 Task: Upload documentation on the implemented version control system to the task for future reference.
Action: Mouse moved to (302, 316)
Screenshot: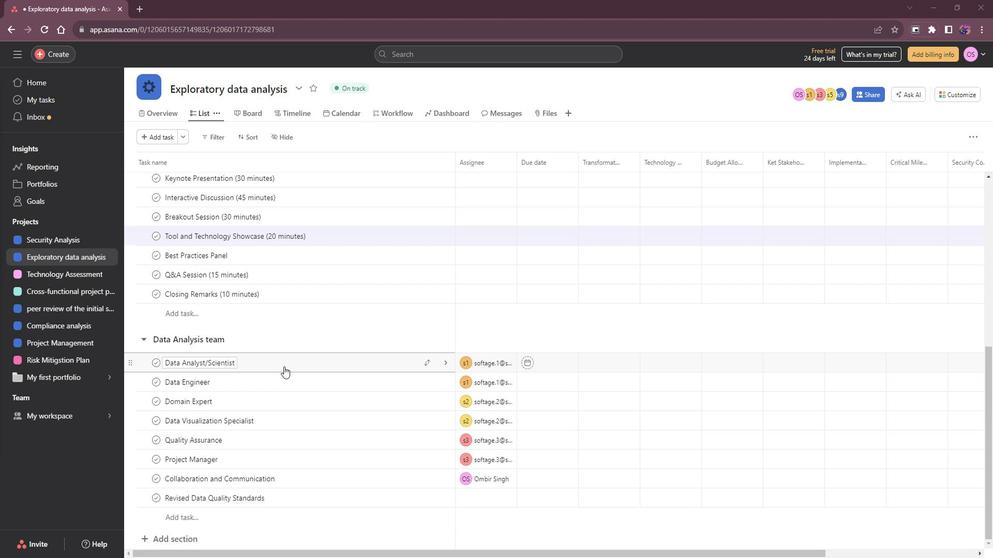 
Action: Mouse scrolled (302, 316) with delta (0, 0)
Screenshot: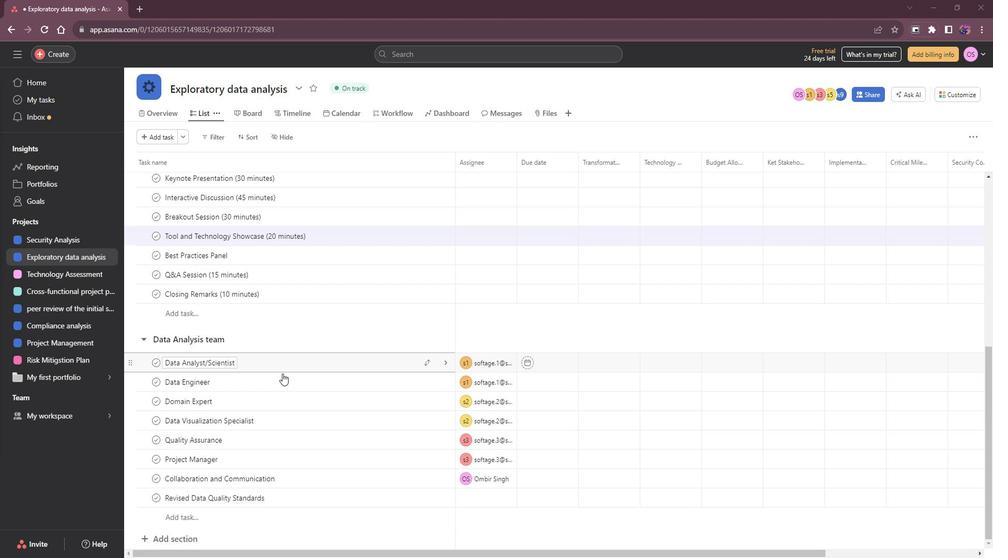 
Action: Mouse scrolled (302, 316) with delta (0, 0)
Screenshot: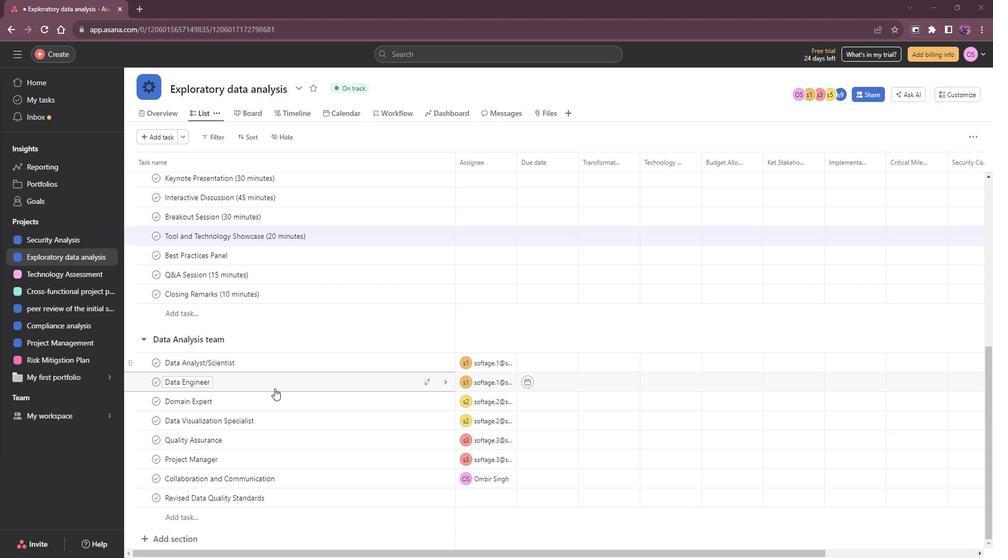 
Action: Mouse moved to (301, 318)
Screenshot: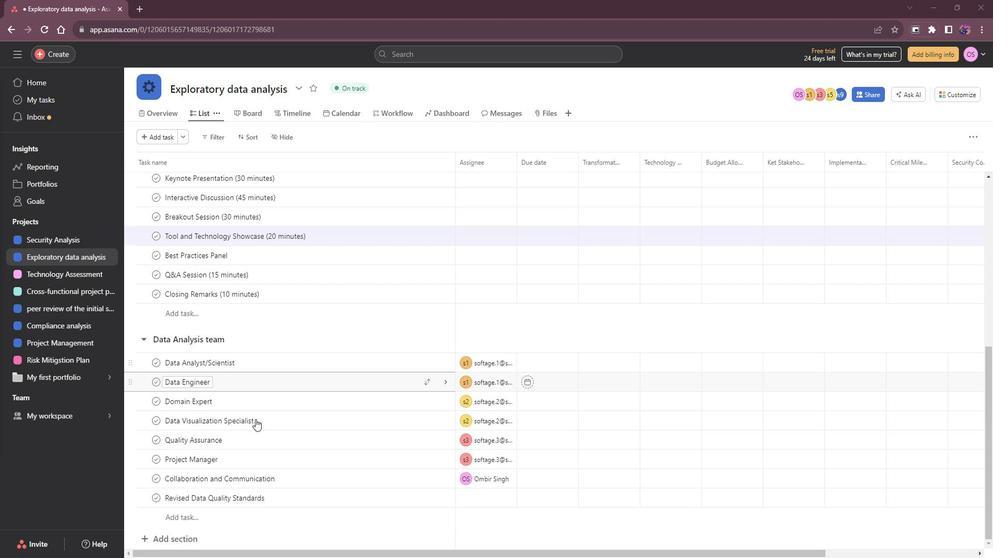 
Action: Mouse scrolled (301, 317) with delta (0, 0)
Screenshot: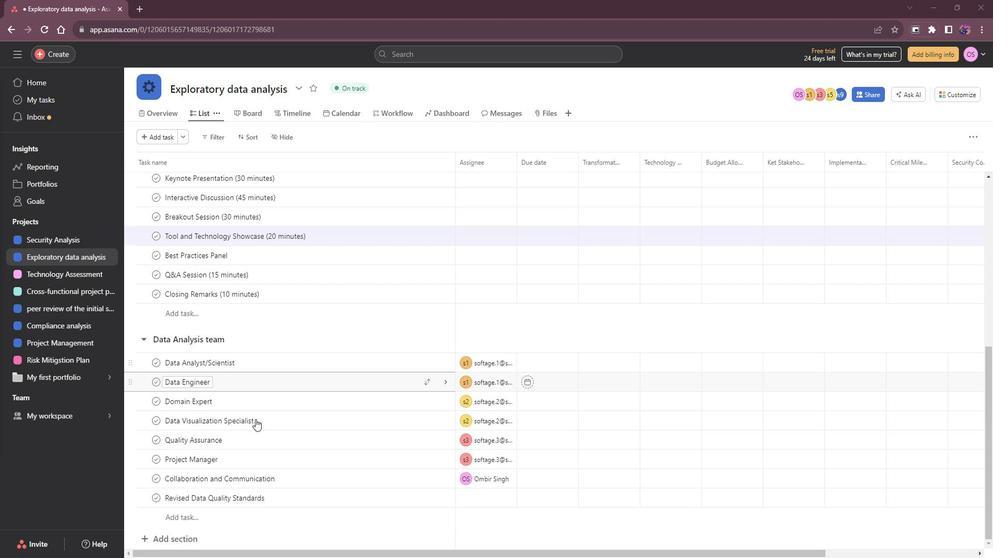 
Action: Mouse moved to (192, 520)
Screenshot: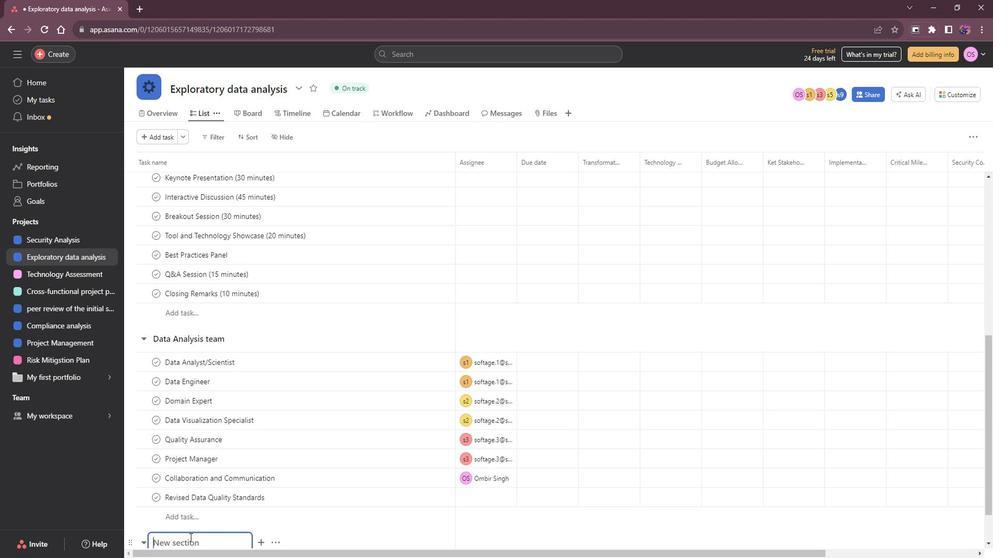 
Action: Mouse pressed left at (192, 520)
Screenshot: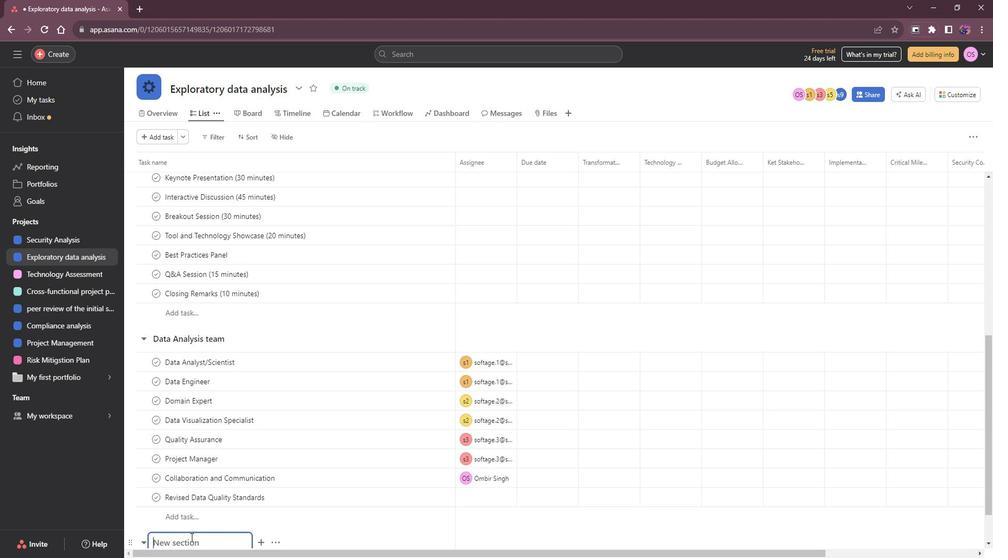 
Action: Mouse moved to (273, 490)
Screenshot: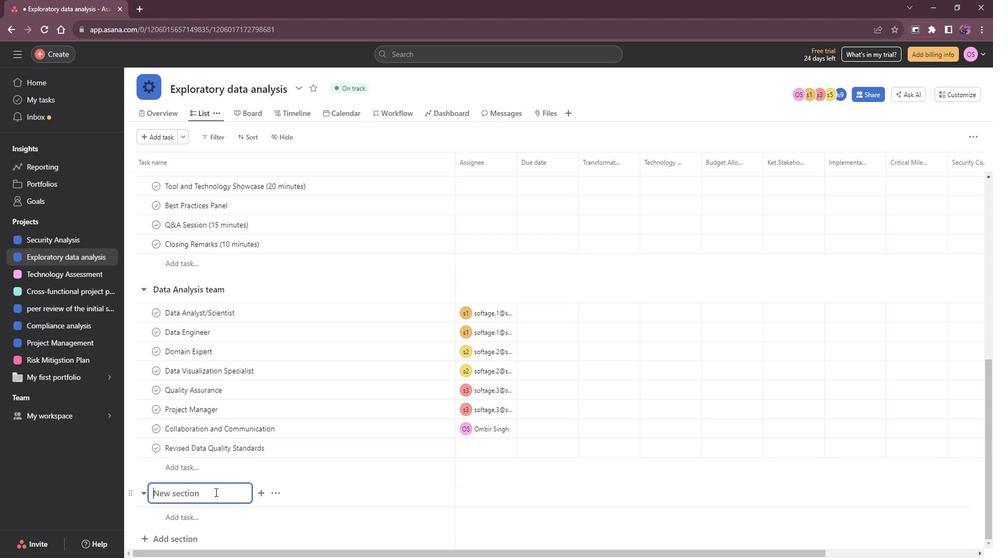 
Action: Mouse scrolled (273, 489) with delta (0, 0)
Screenshot: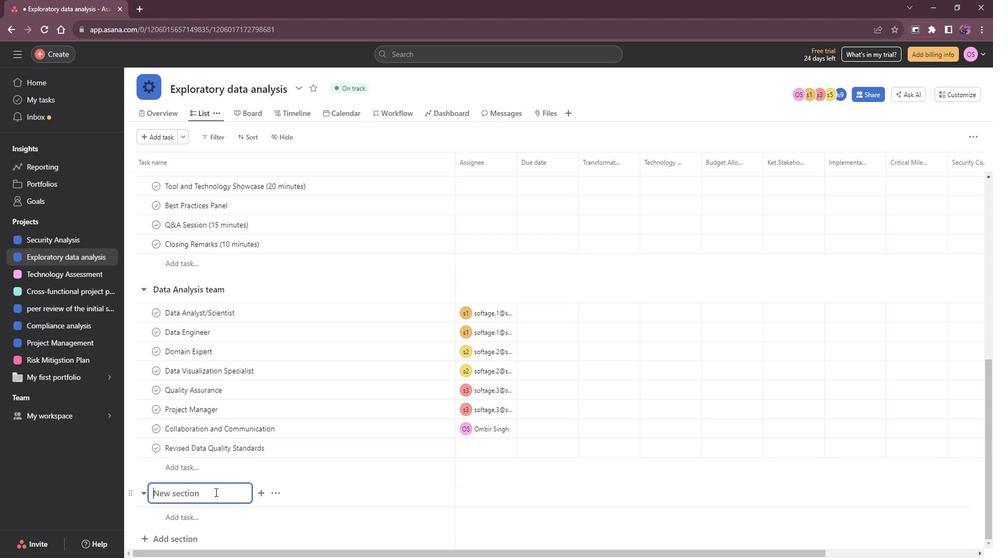 
Action: Mouse moved to (274, 489)
Screenshot: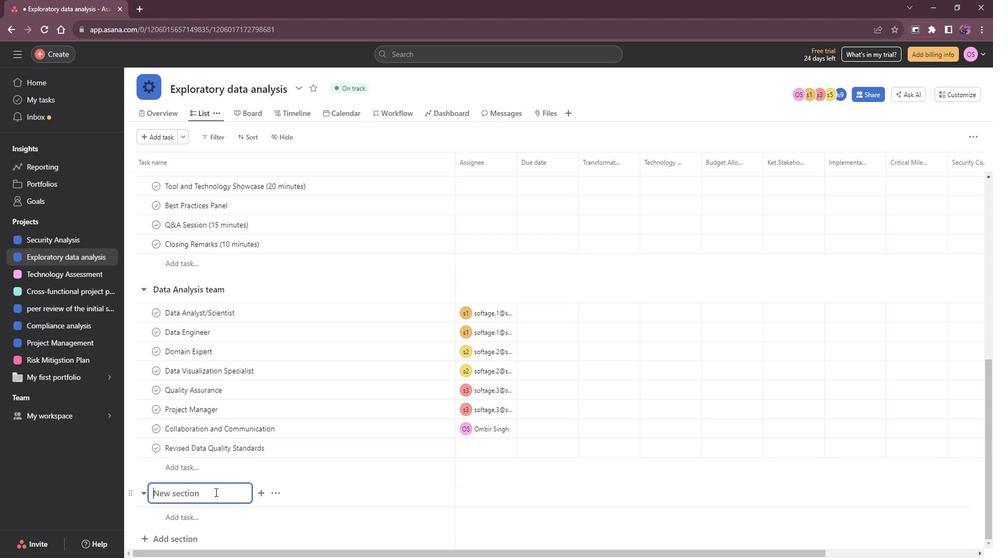 
Action: Mouse scrolled (274, 488) with delta (0, 0)
Screenshot: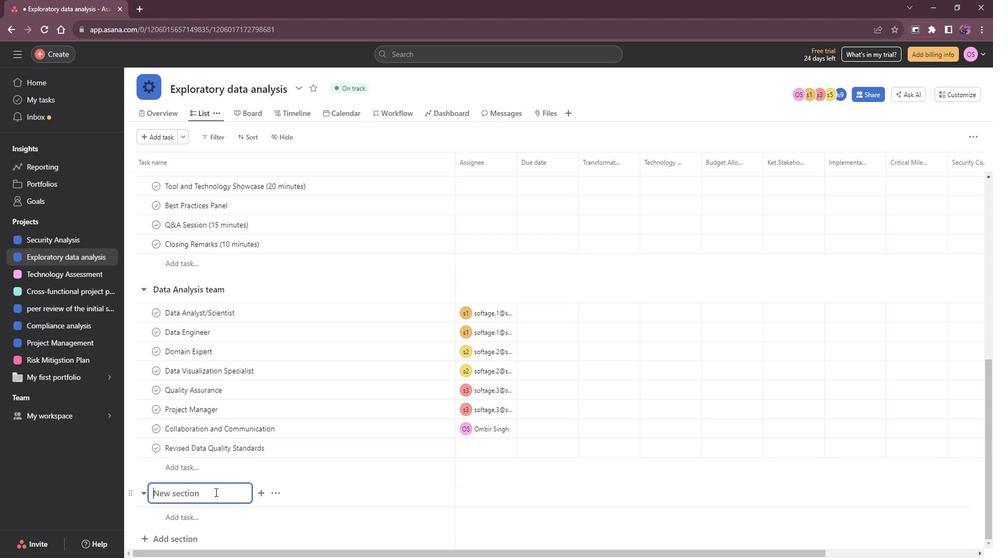 
Action: Mouse moved to (274, 486)
Screenshot: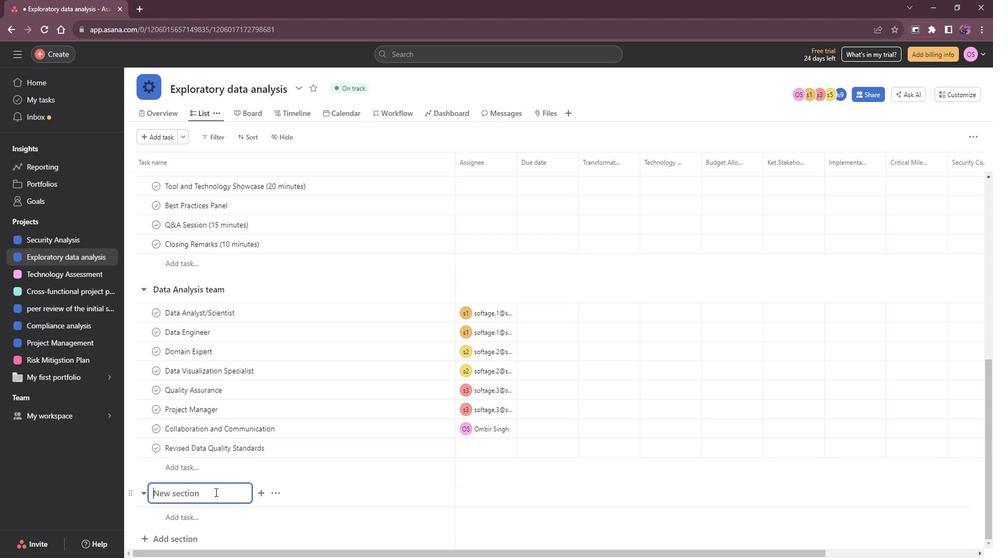 
Action: Mouse scrolled (274, 485) with delta (0, 0)
Screenshot: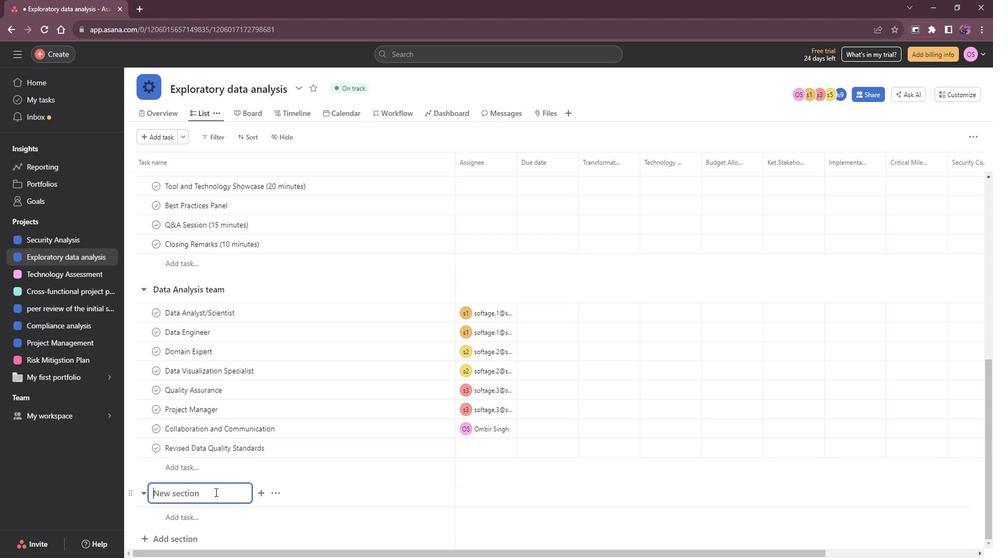 
Action: Mouse moved to (217, 477)
Screenshot: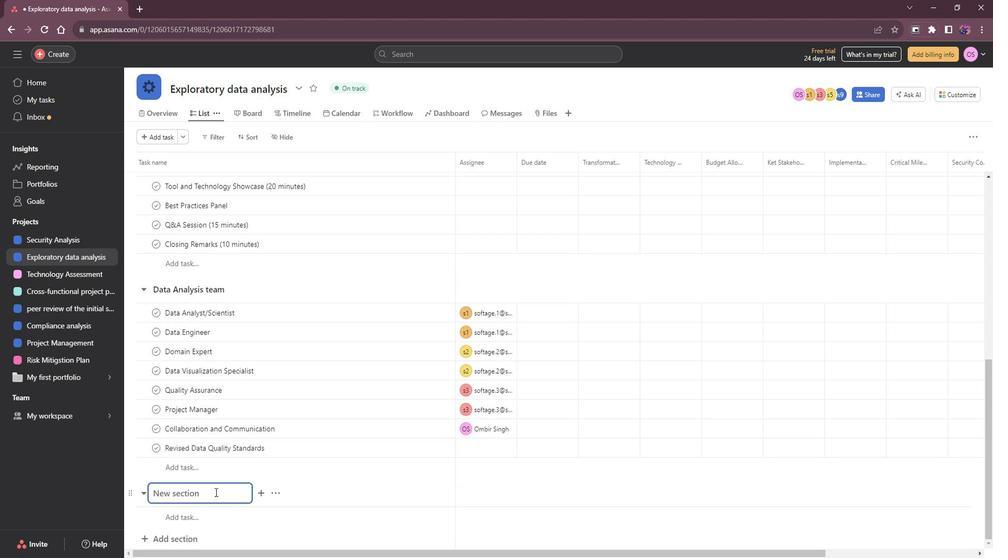 
Action: Mouse pressed left at (217, 477)
Screenshot: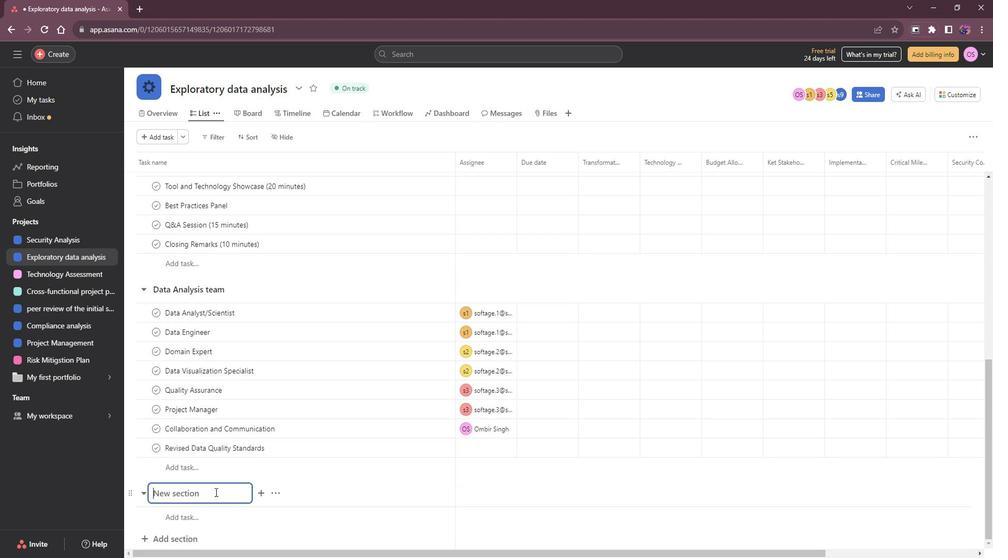 
Action: Key pressed <Key.shift><Key.shift><Key.shift><Key.shift><Key.shift><Key.shift><Key.shift><Key.shift><Key.shift><Key.shift><Key.shift><Key.shift><Key.shift><Key.shift><Key.shift><Key.shift><Key.shift><Key.shift><Key.shift><Key.shift><Key.shift><Key.shift><Key.shift><Key.shift><Key.shift><Key.shift><Key.shift><Key.shift><Key.shift><Key.shift><Key.shift><Key.shift><Key.shift><Key.shift><Key.shift><Key.shift><Key.shift><Key.shift><Key.shift><Key.shift><Key.shift>Version<Key.space><Key.shift><Key.shift><Key.shift><Key.shift><Key.shift>Control<Key.space><Key.shift>System<Key.enter>
Screenshot: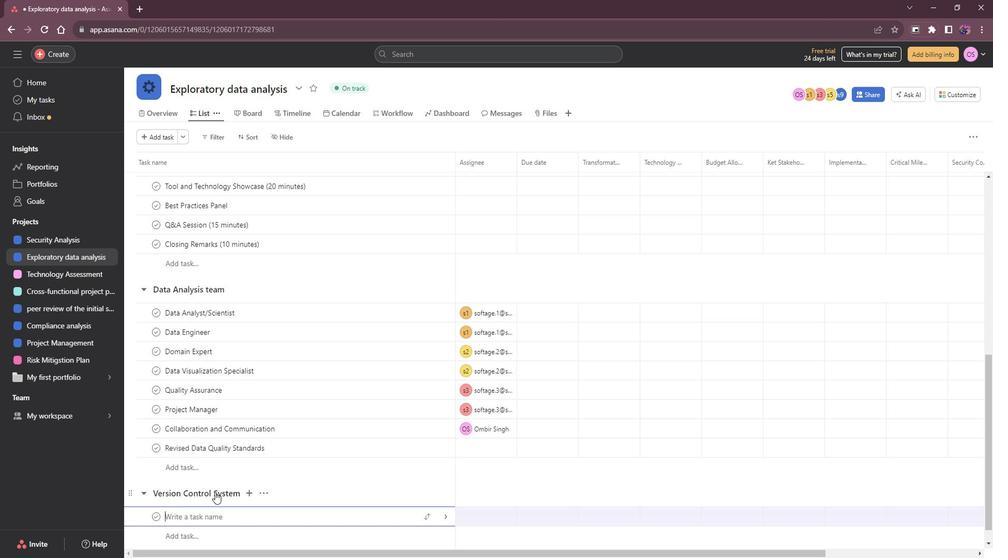 
Action: Mouse moved to (200, 500)
Screenshot: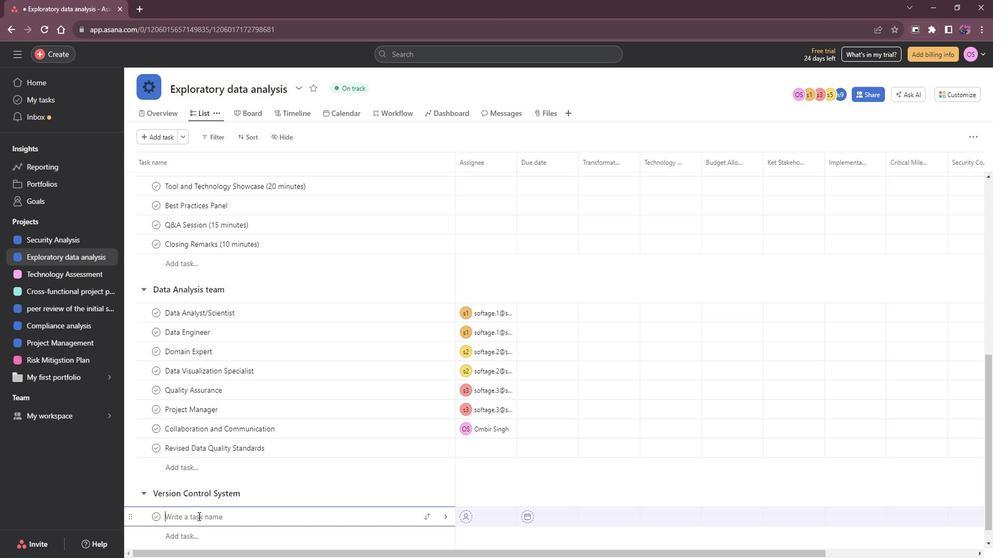 
Action: Mouse pressed left at (200, 500)
Screenshot: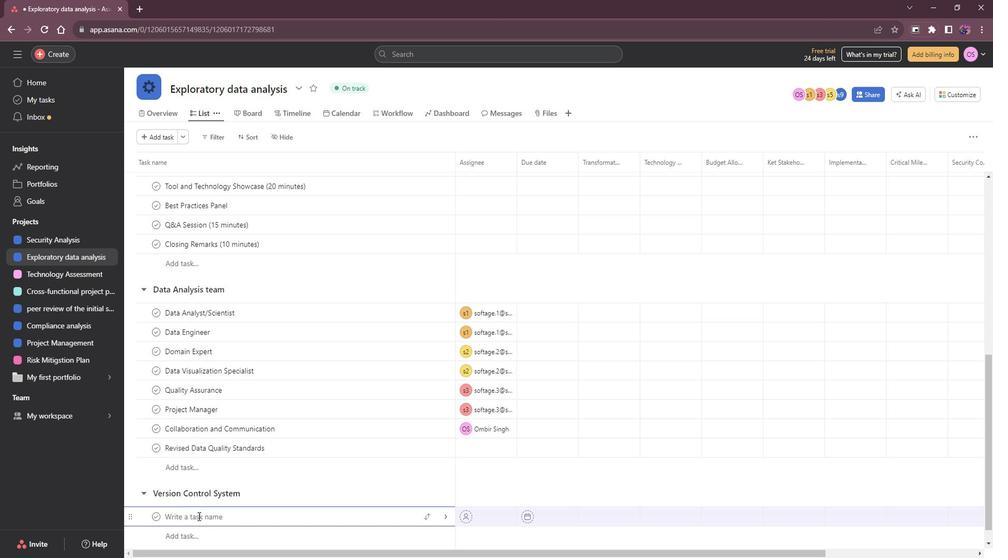 
Action: Mouse moved to (199, 500)
Screenshot: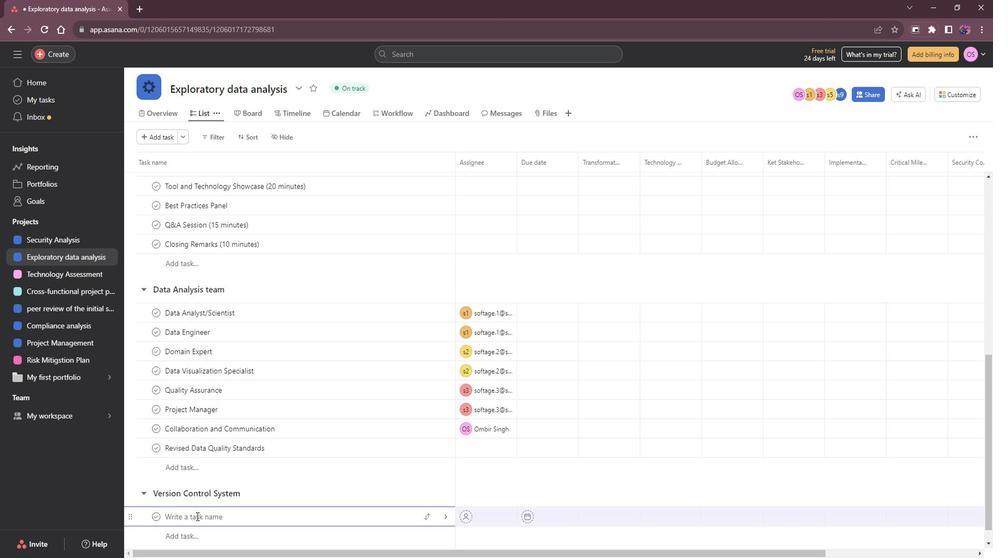 
Action: Key pressed <Key.shift><Key.shift><Key.shift><Key.shift><Key.shift><Key.shift><Key.shift><Key.shift><Key.shift><Key.shift><Key.shift><Key.shift><Key.shift><Key.shift><Key.shift><Key.shift><Key.shift><Key.shift><Key.shift><Key.shift><Key.shift><Key.shift><Key.shift><Key.shift><Key.shift><Key.shift><Key.shift><Key.shift><Key.shift><Key.shift><Key.shift><Key.shift>Here<Key.space>the<Key.space>letest<Key.space>version<Key.space>system
Screenshot: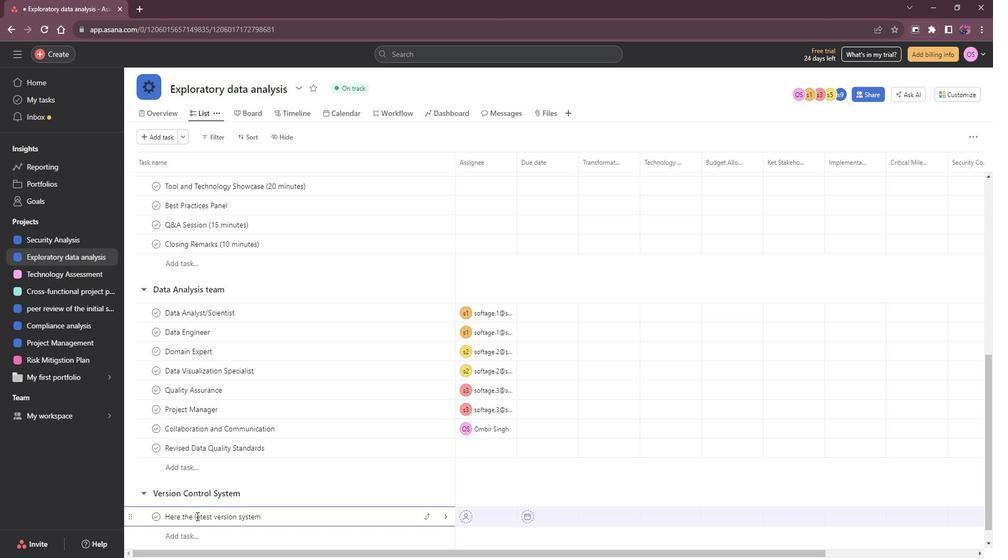 
Action: Mouse moved to (362, 494)
Screenshot: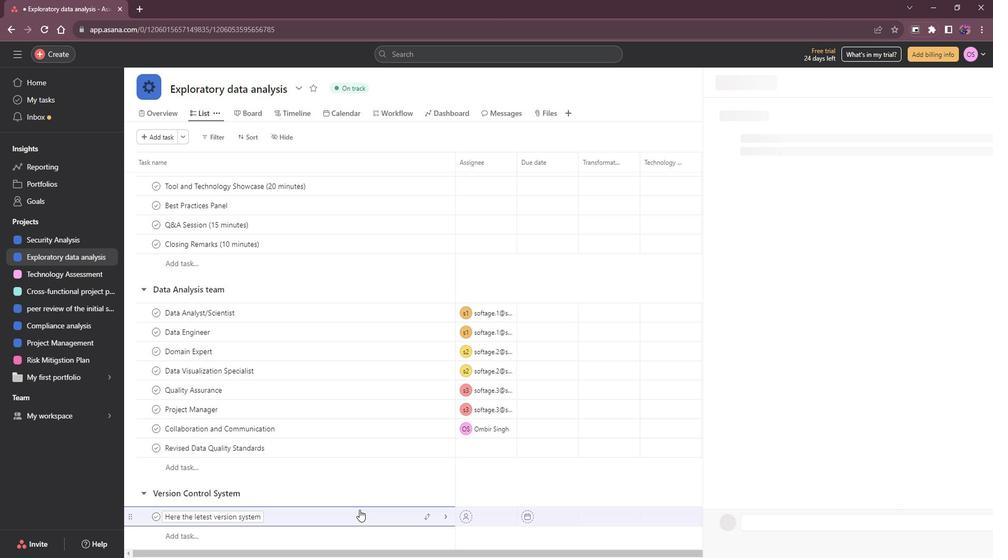 
Action: Mouse pressed left at (362, 494)
Screenshot: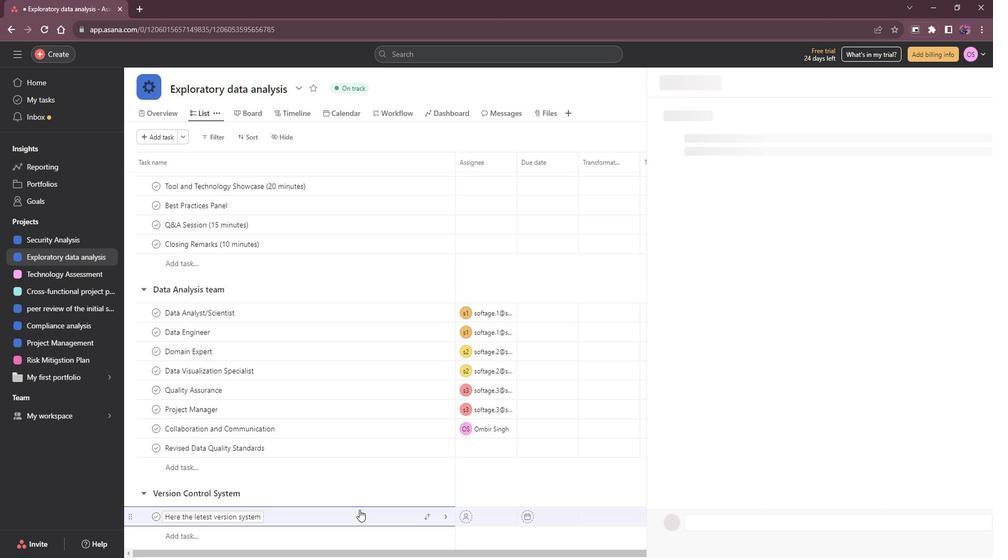 
Action: Mouse moved to (885, 80)
Screenshot: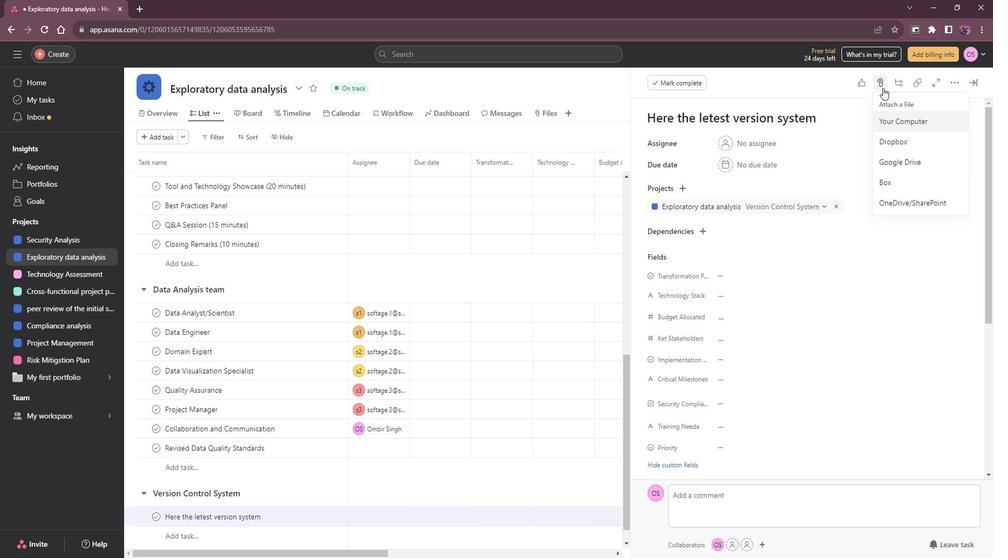 
Action: Mouse pressed left at (885, 80)
Screenshot: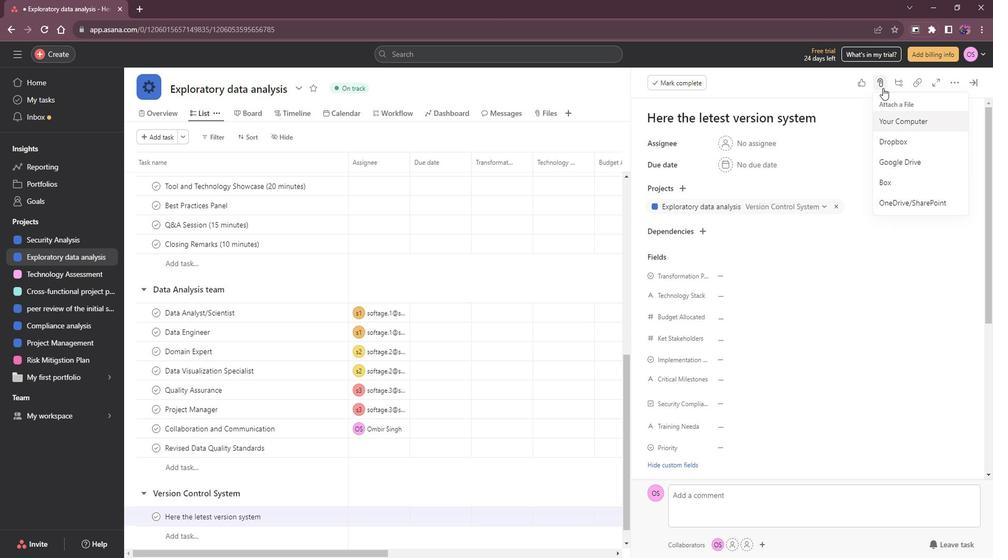 
Action: Mouse moved to (906, 117)
Screenshot: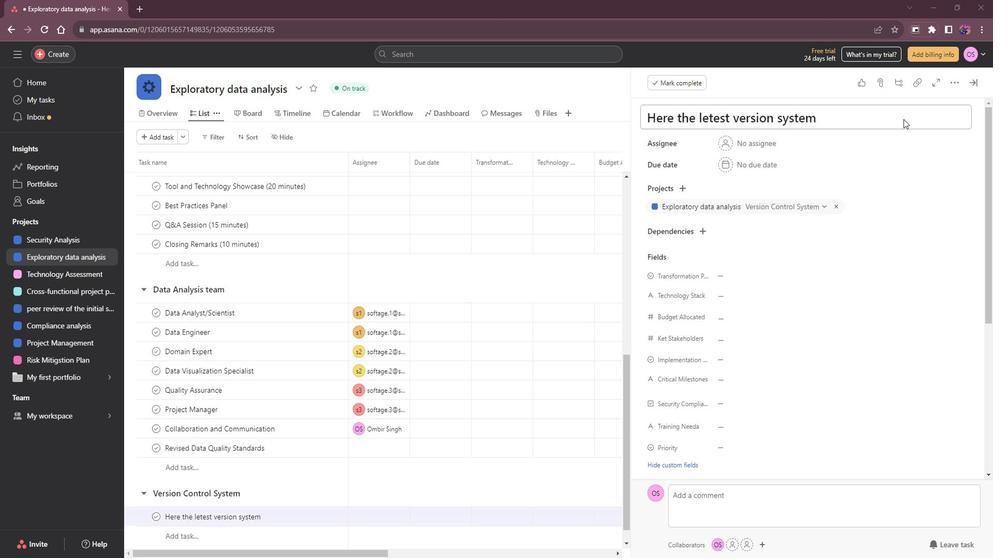 
Action: Mouse pressed left at (906, 117)
Screenshot: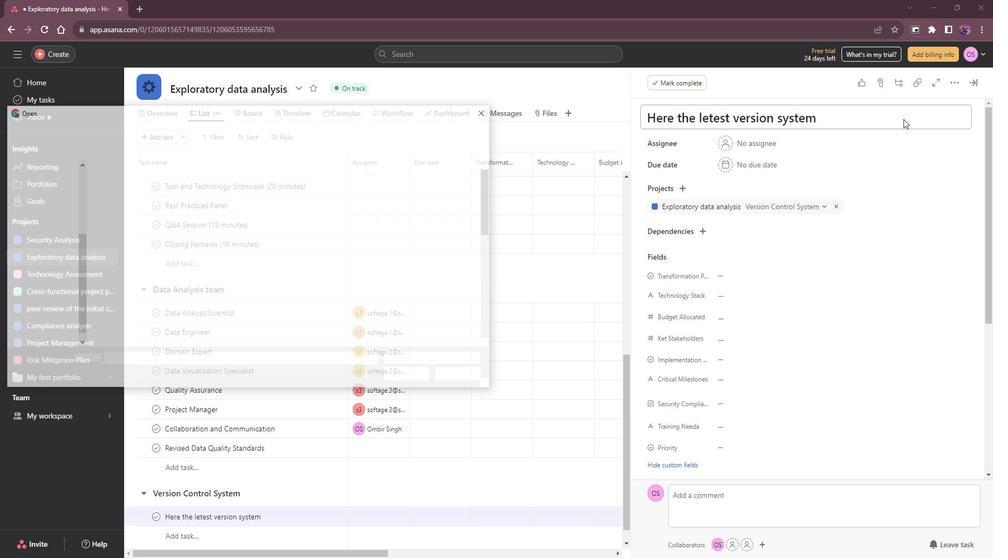 
Action: Mouse moved to (366, 241)
Screenshot: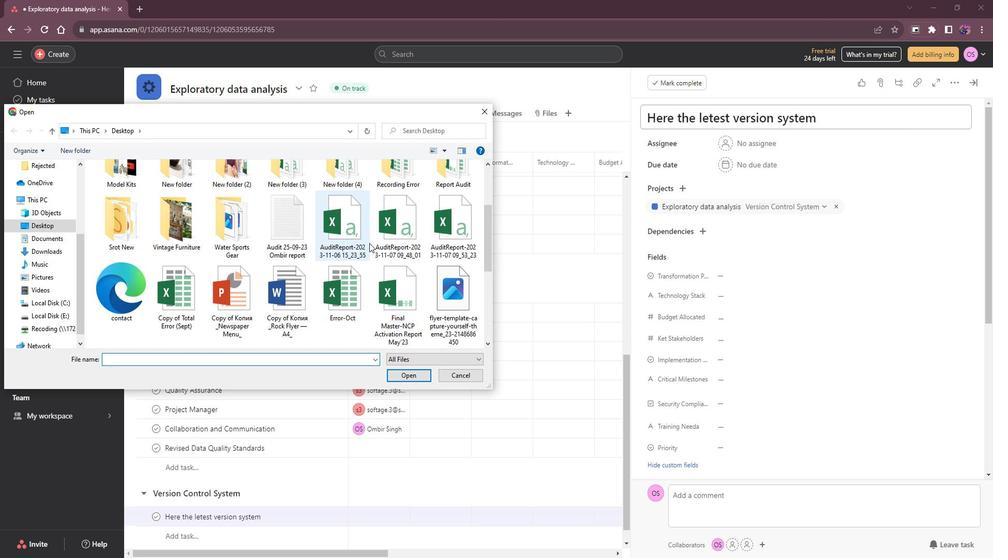 
Action: Mouse scrolled (366, 241) with delta (0, 0)
Screenshot: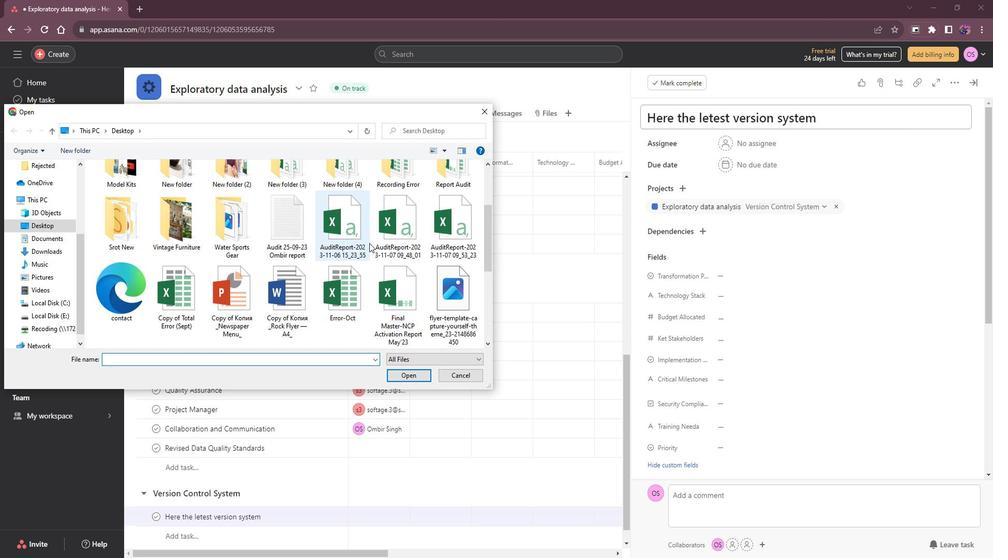 
Action: Mouse scrolled (366, 241) with delta (0, 0)
Screenshot: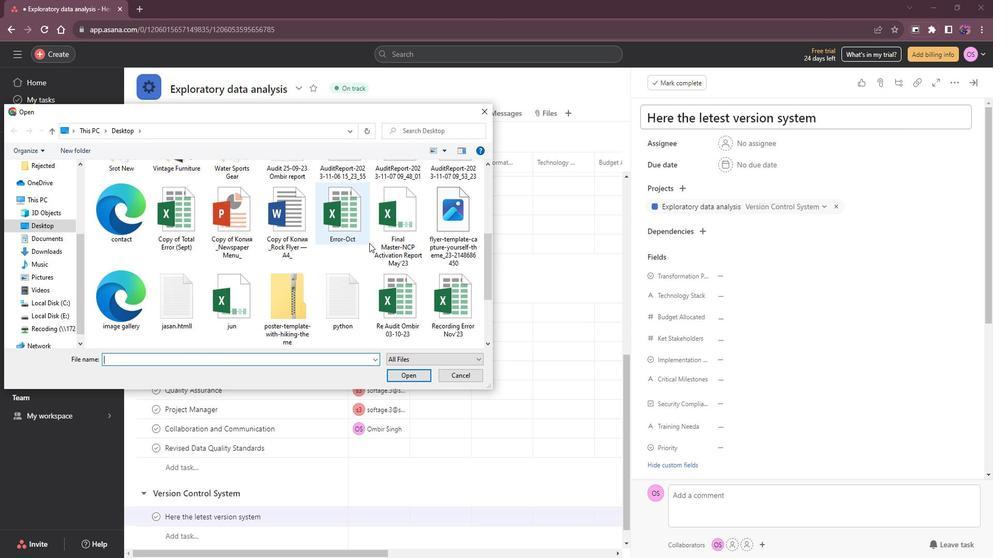 
Action: Mouse moved to (372, 237)
Screenshot: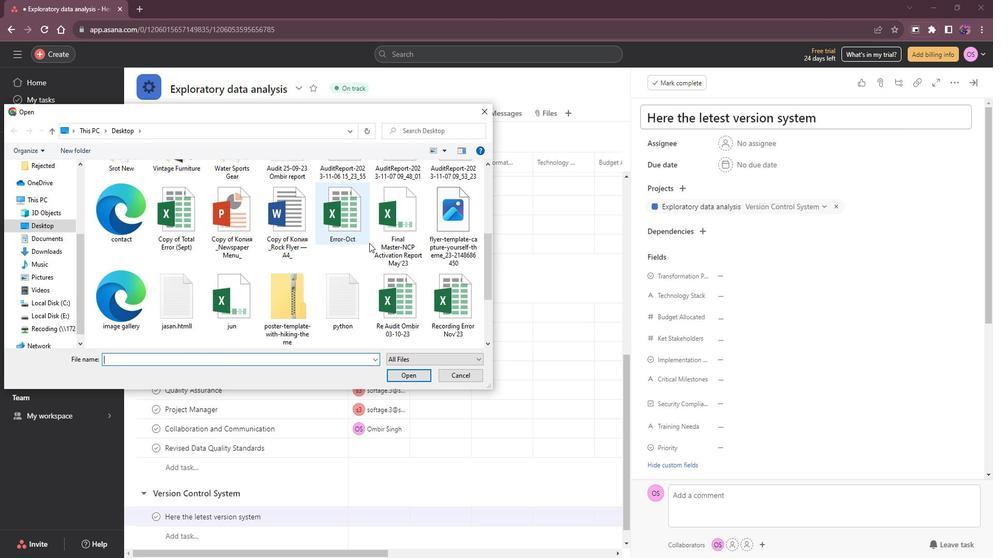 
Action: Mouse scrolled (372, 236) with delta (0, 0)
Screenshot: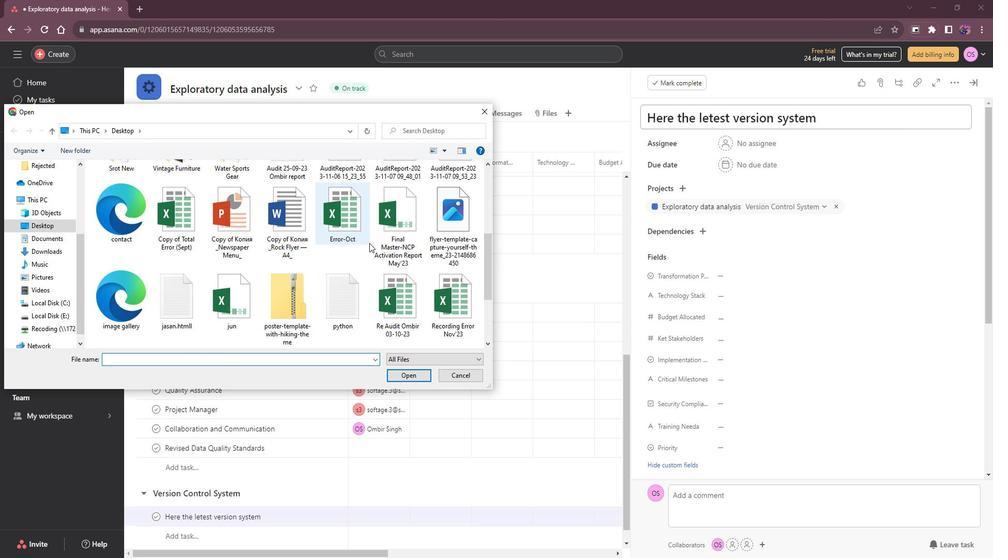 
Action: Mouse scrolled (372, 236) with delta (0, 0)
Screenshot: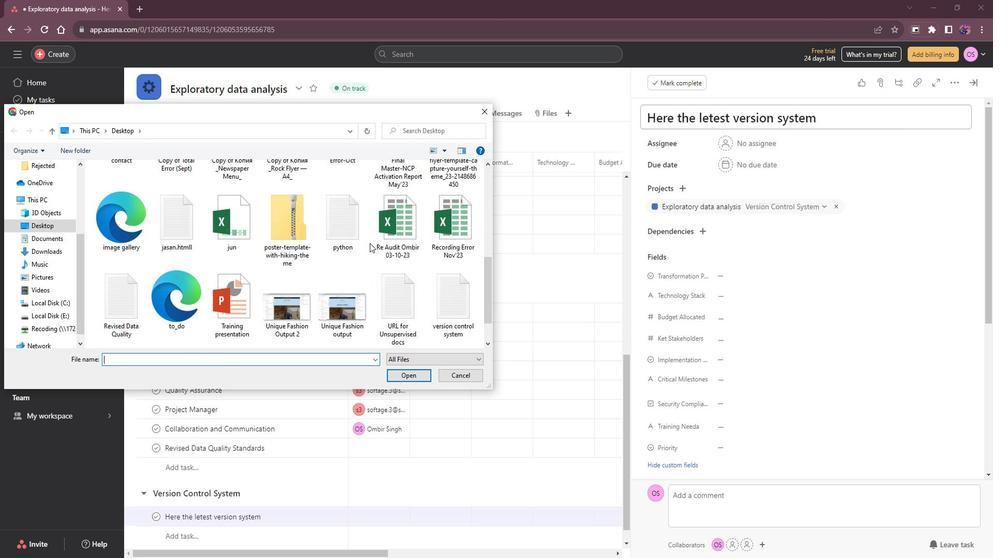 
Action: Mouse moved to (372, 237)
Screenshot: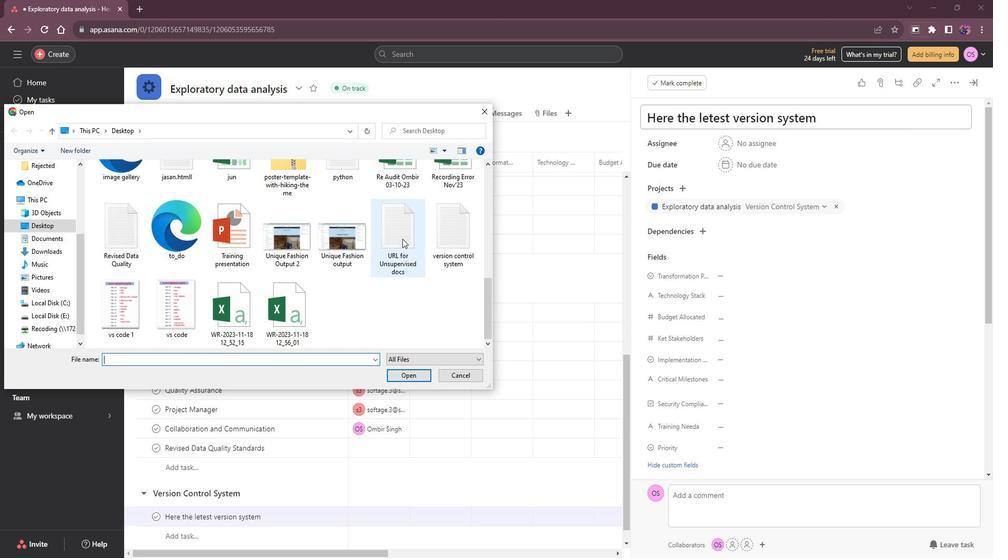 
Action: Mouse scrolled (372, 236) with delta (0, 0)
Screenshot: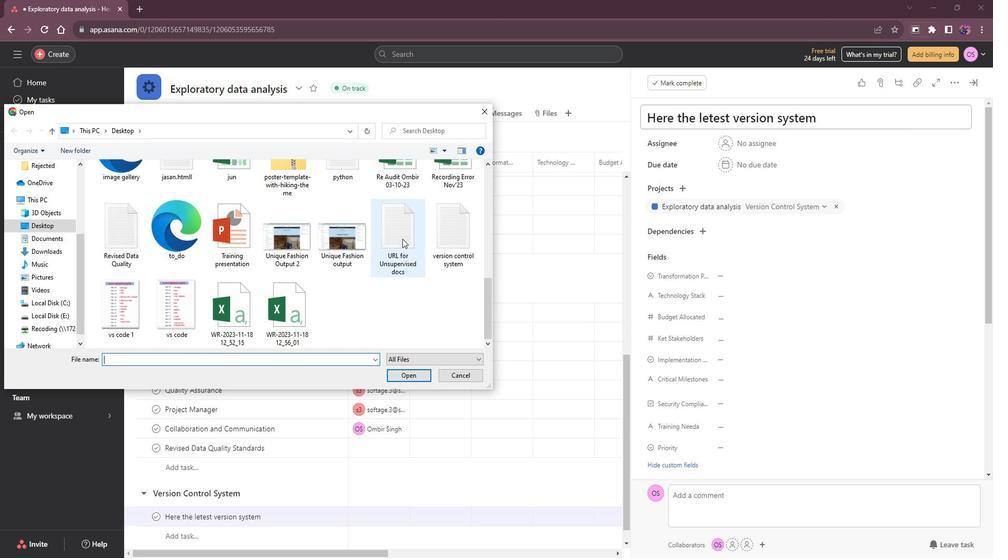 
Action: Mouse moved to (368, 279)
Screenshot: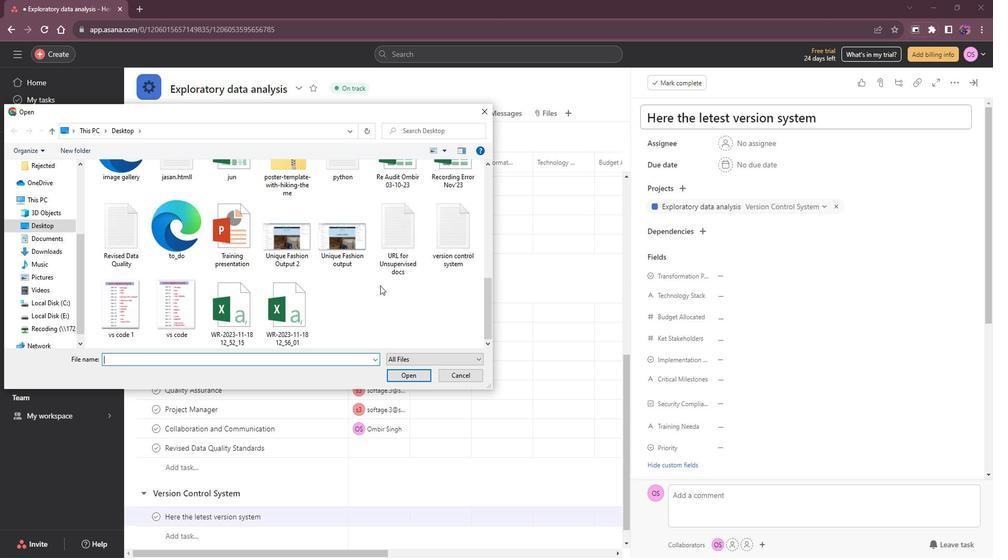 
Action: Mouse scrolled (368, 278) with delta (0, 0)
Screenshot: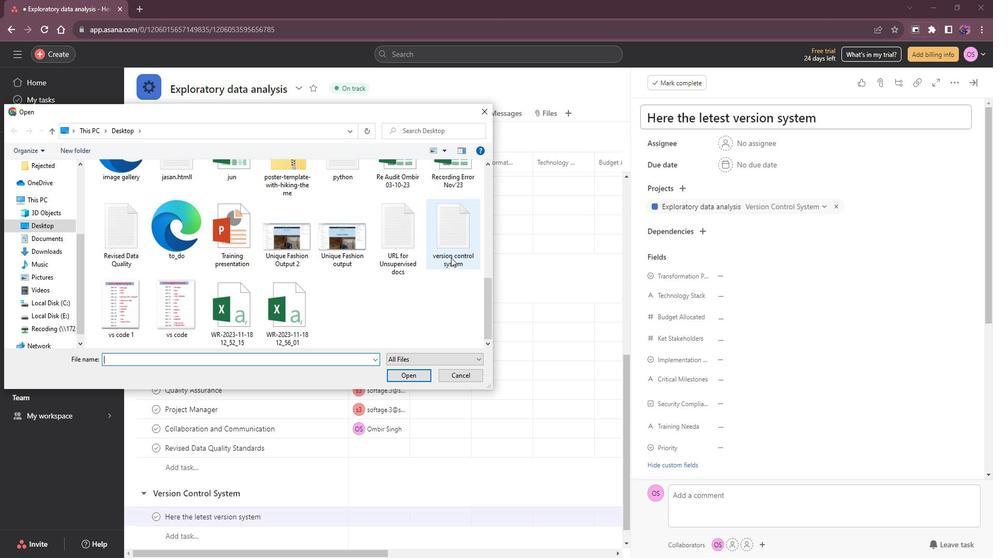 
Action: Mouse moved to (452, 238)
Screenshot: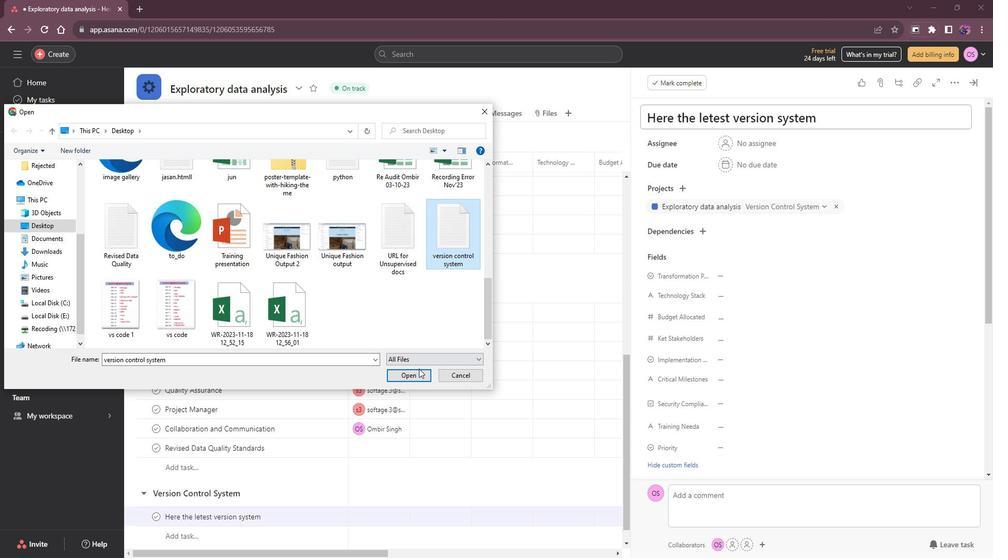 
Action: Mouse pressed left at (452, 238)
Screenshot: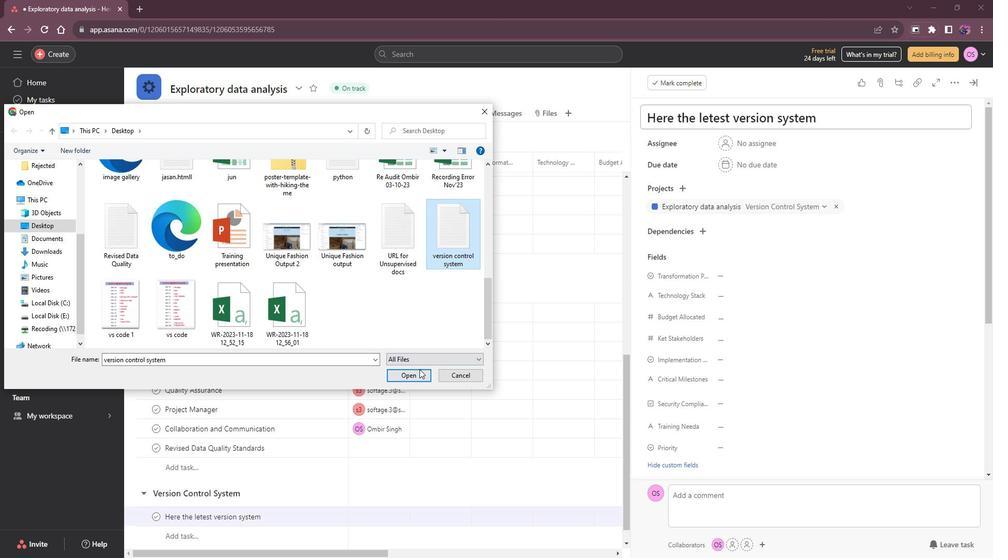 
Action: Mouse moved to (415, 364)
Screenshot: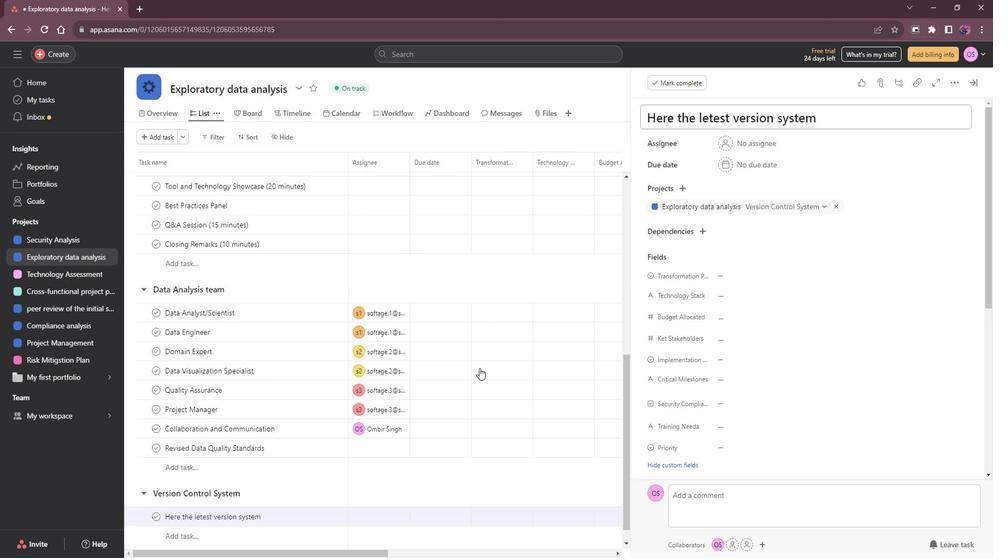 
Action: Mouse pressed left at (415, 364)
Screenshot: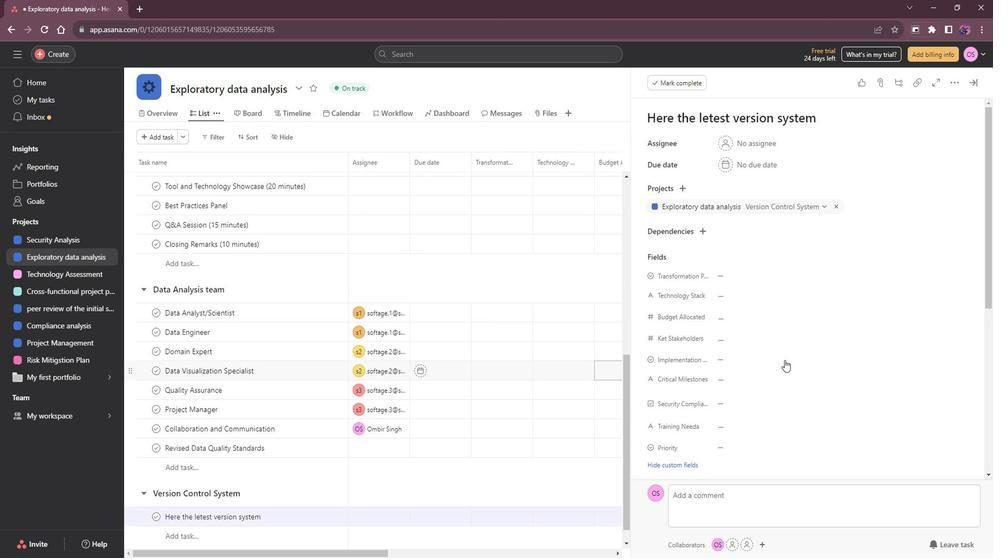 
Action: Mouse moved to (839, 352)
Screenshot: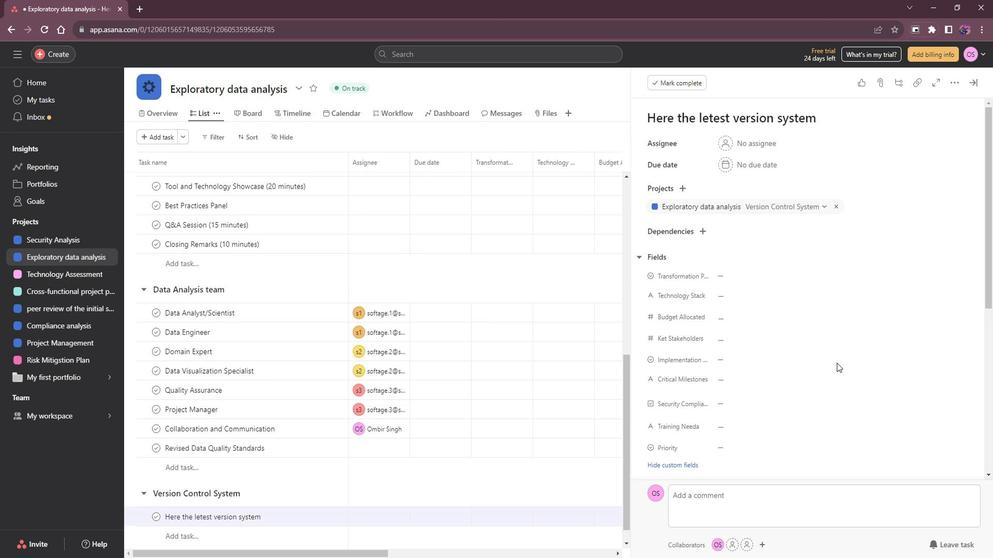 
Action: Mouse scrolled (839, 351) with delta (0, 0)
Screenshot: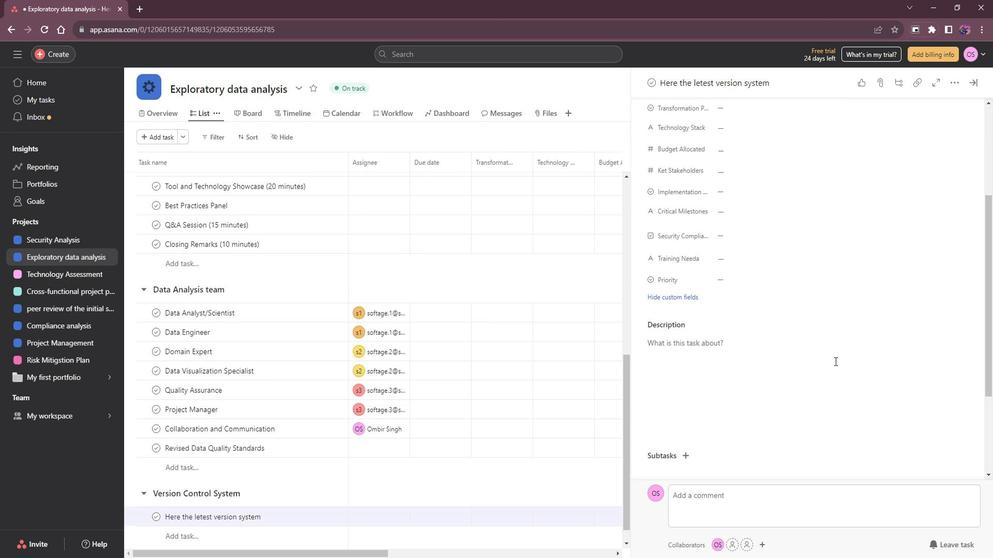 
Action: Mouse scrolled (839, 351) with delta (0, 0)
Screenshot: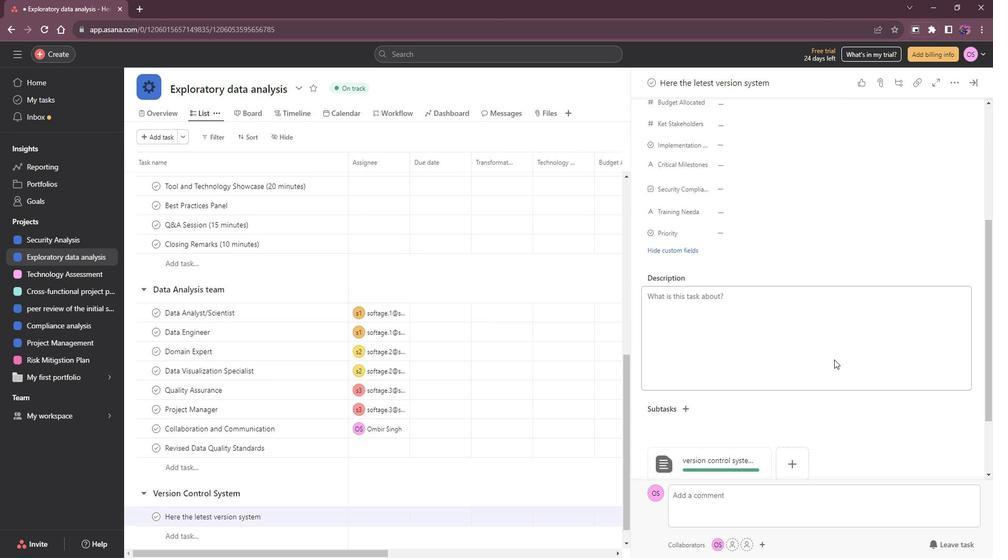 
Action: Mouse moved to (839, 352)
Screenshot: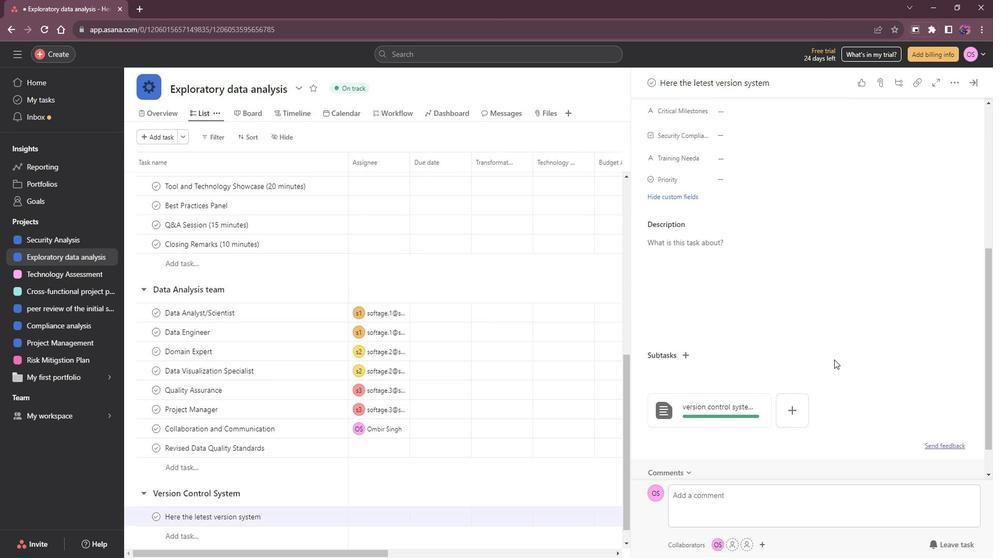 
Action: Mouse scrolled (839, 351) with delta (0, 0)
Screenshot: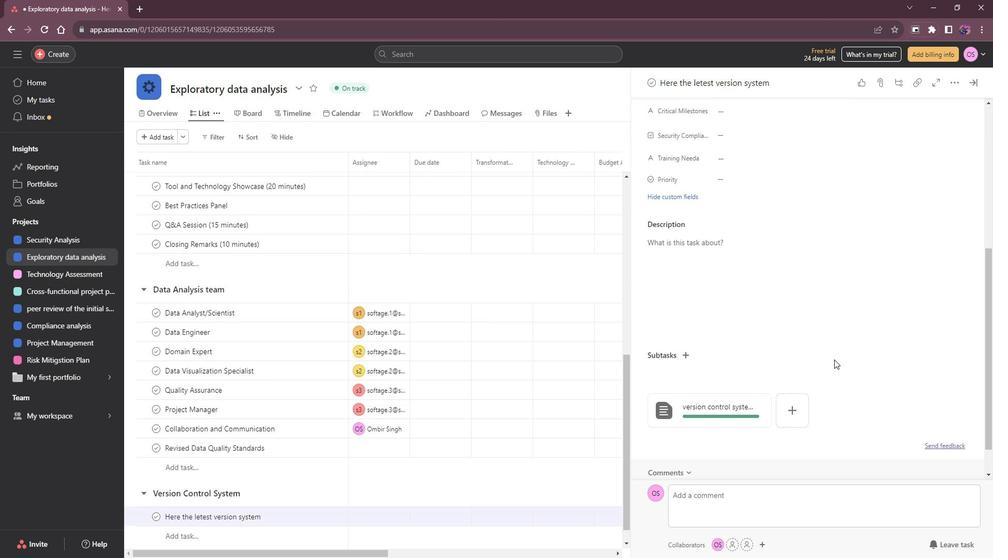 
Action: Mouse scrolled (839, 351) with delta (0, 0)
Screenshot: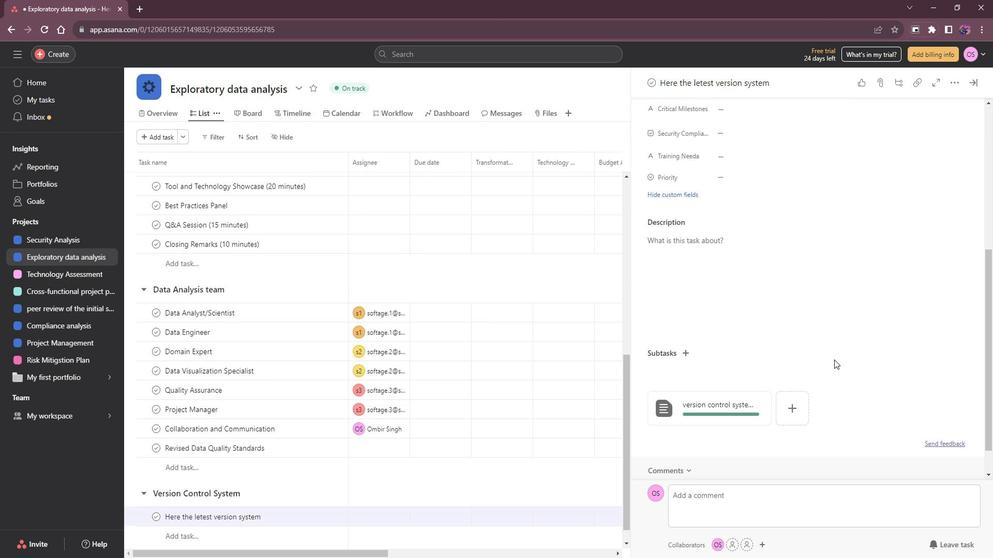 
Action: Mouse moved to (838, 351)
Screenshot: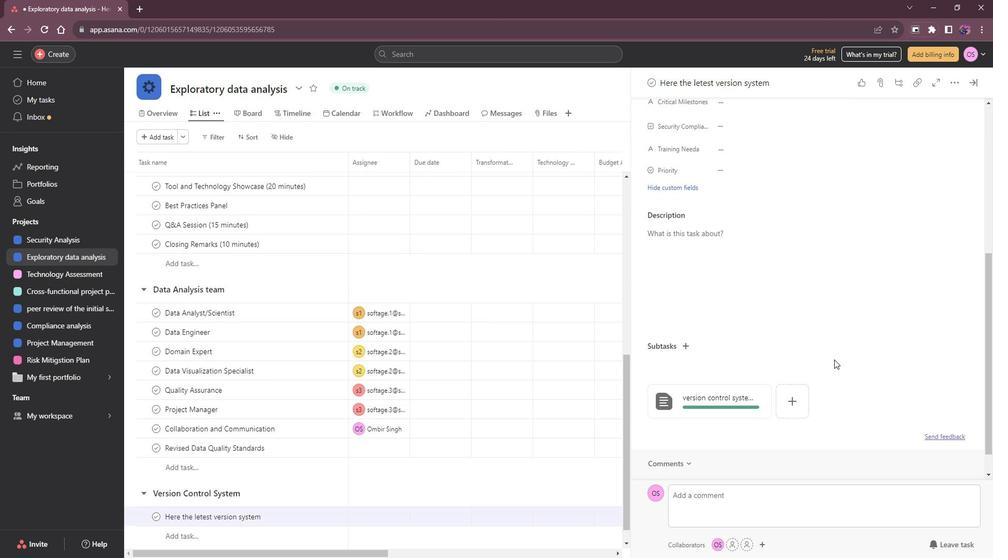 
Action: Mouse scrolled (838, 351) with delta (0, 0)
Screenshot: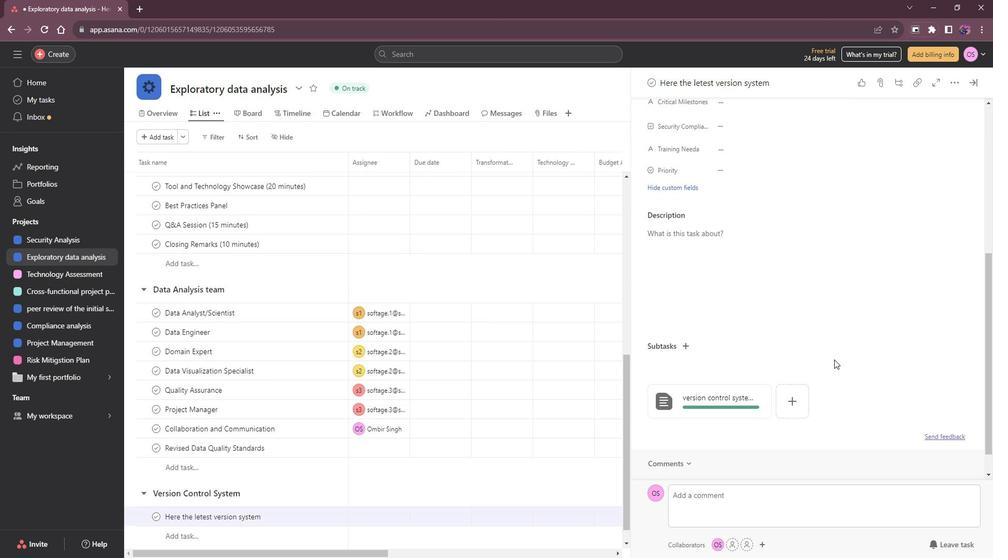 
Action: Mouse moved to (837, 349)
Screenshot: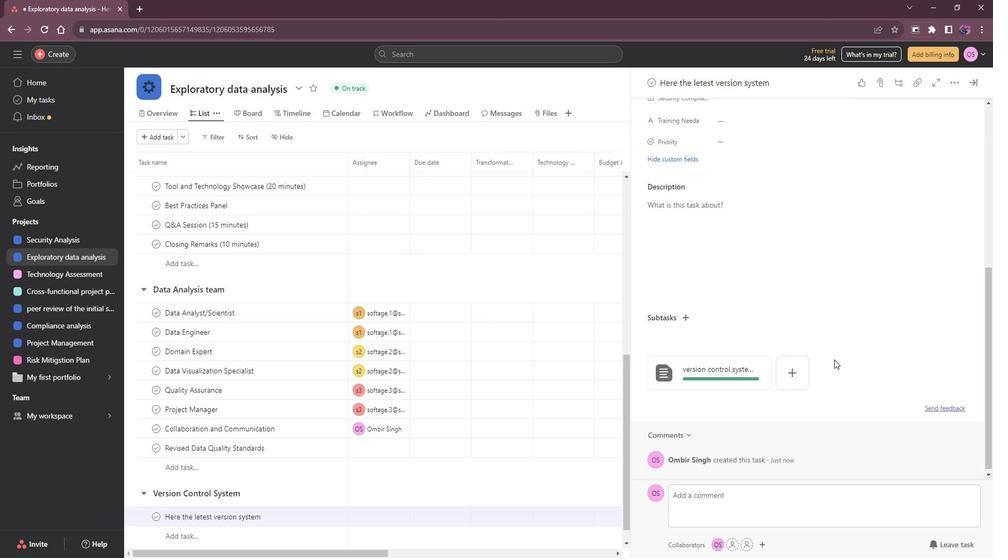 
Action: Mouse scrolled (837, 348) with delta (0, 0)
Screenshot: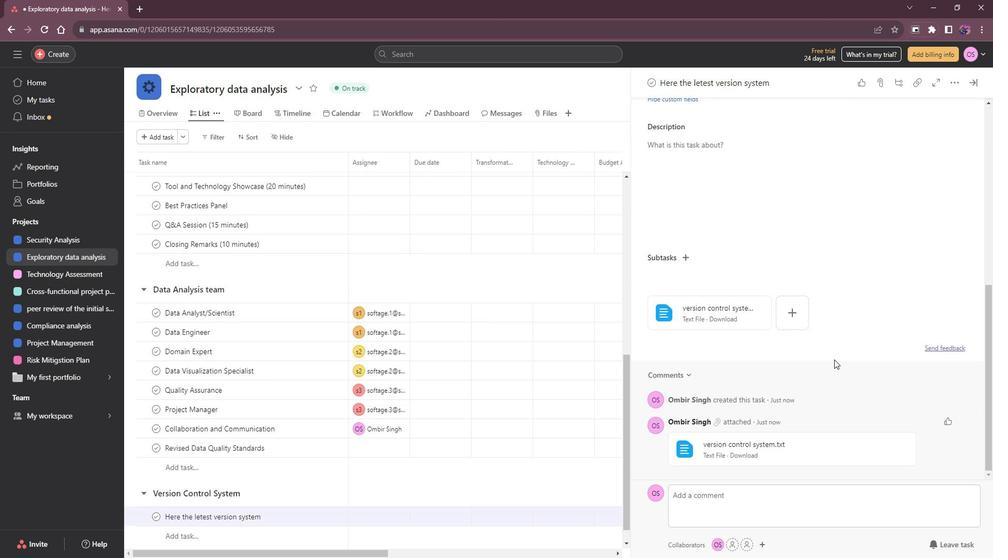 
Action: Mouse scrolled (837, 348) with delta (0, 0)
Screenshot: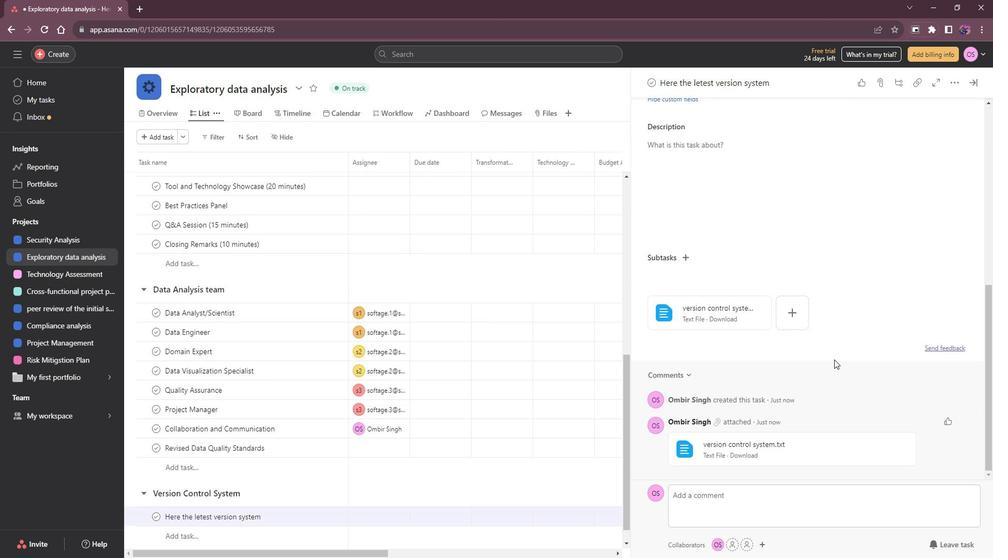 
Action: Mouse scrolled (837, 349) with delta (0, 0)
Screenshot: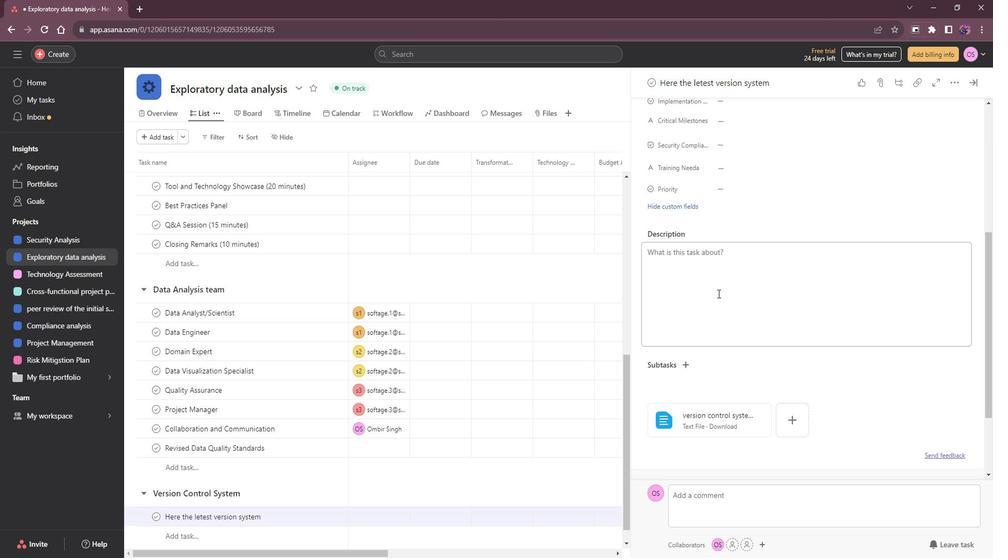 
Action: Mouse moved to (836, 348)
Screenshot: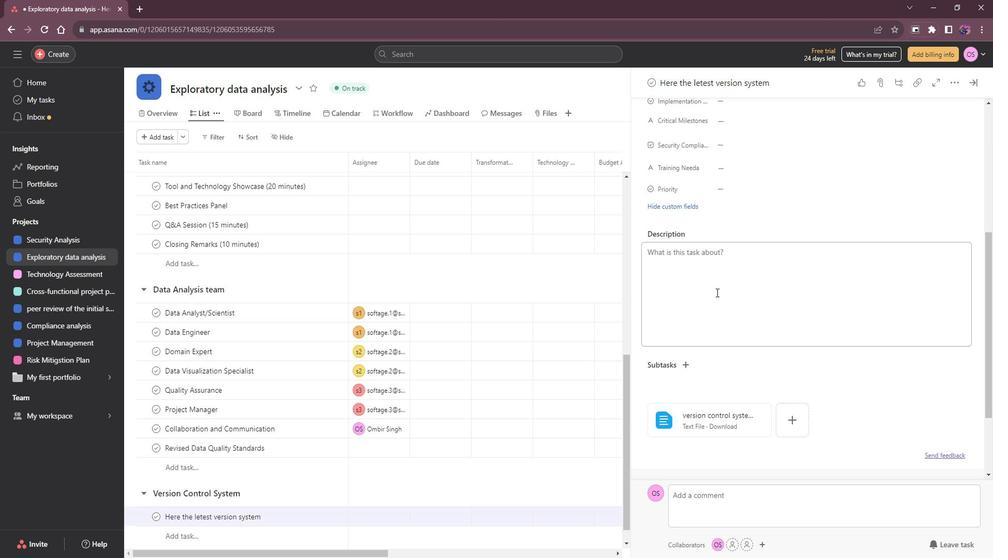 
Action: Mouse scrolled (836, 349) with delta (0, 0)
Screenshot: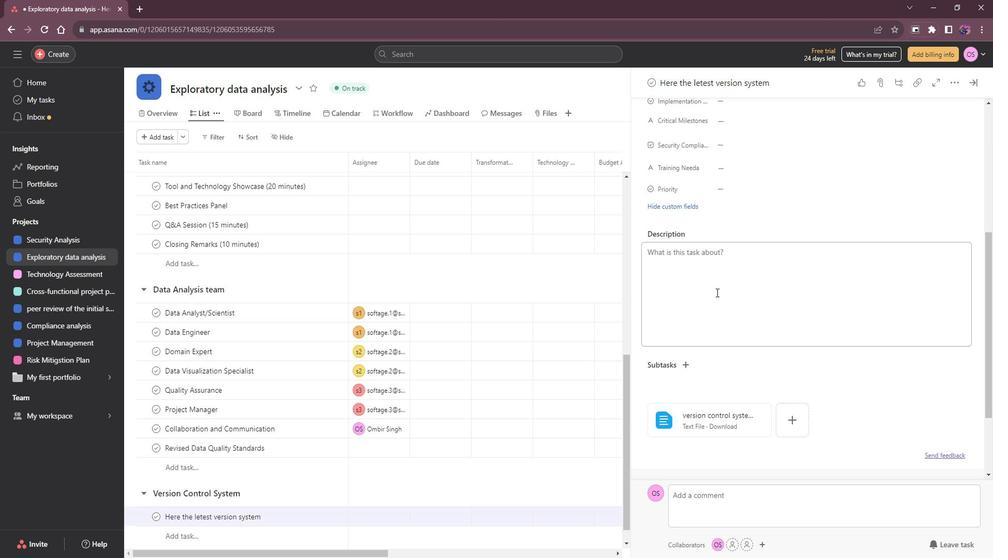 
Action: Mouse moved to (719, 284)
Screenshot: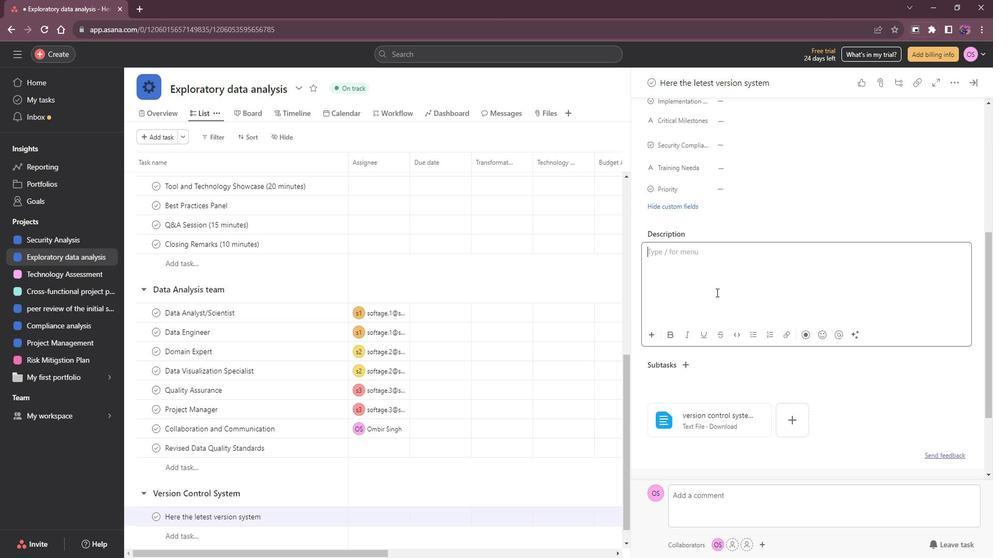 
Action: Mouse pressed left at (719, 284)
Screenshot: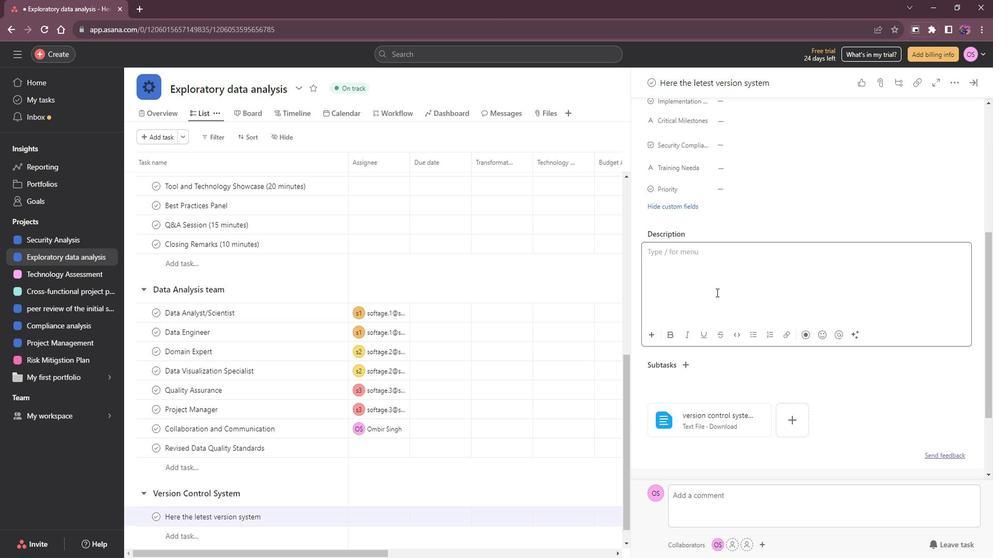 
Action: Key pressed <Key.shift><Key.shift>Find<Key.space>the<Key.space>atta<Key.backspace><Key.backspace><Key.backspace><Key.backspace>document
Screenshot: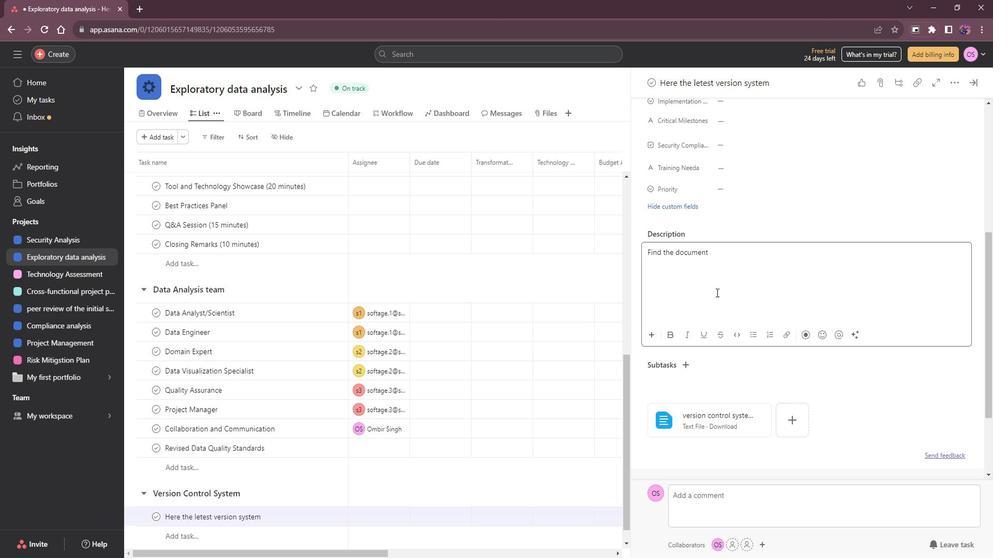 
Action: Mouse moved to (733, 284)
Screenshot: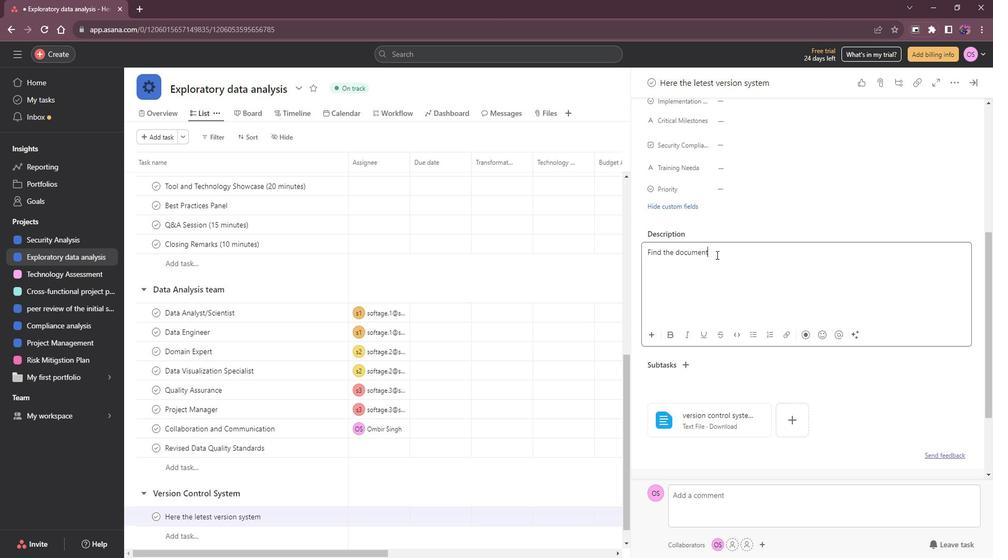 
Action: Mouse pressed left at (733, 284)
Screenshot: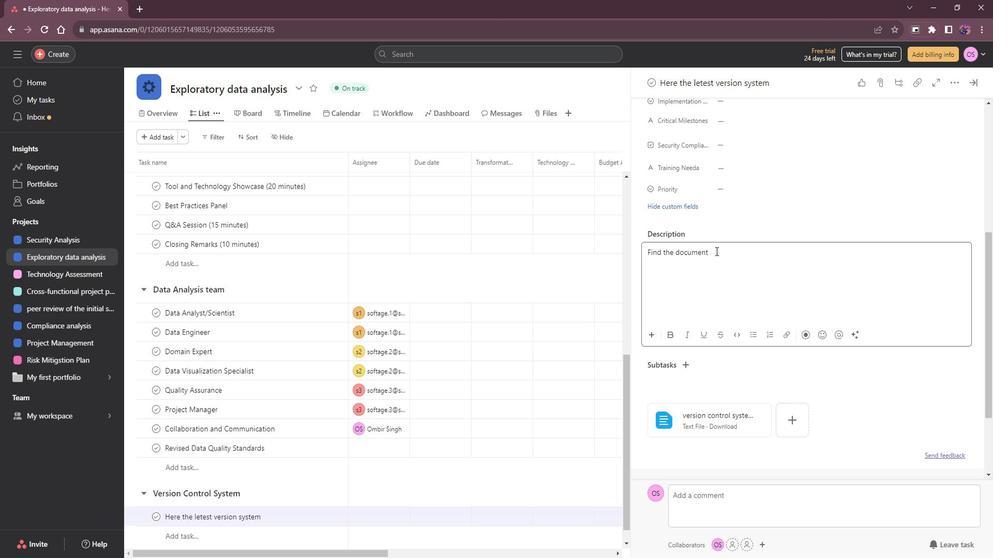 
Action: Mouse moved to (718, 243)
Screenshot: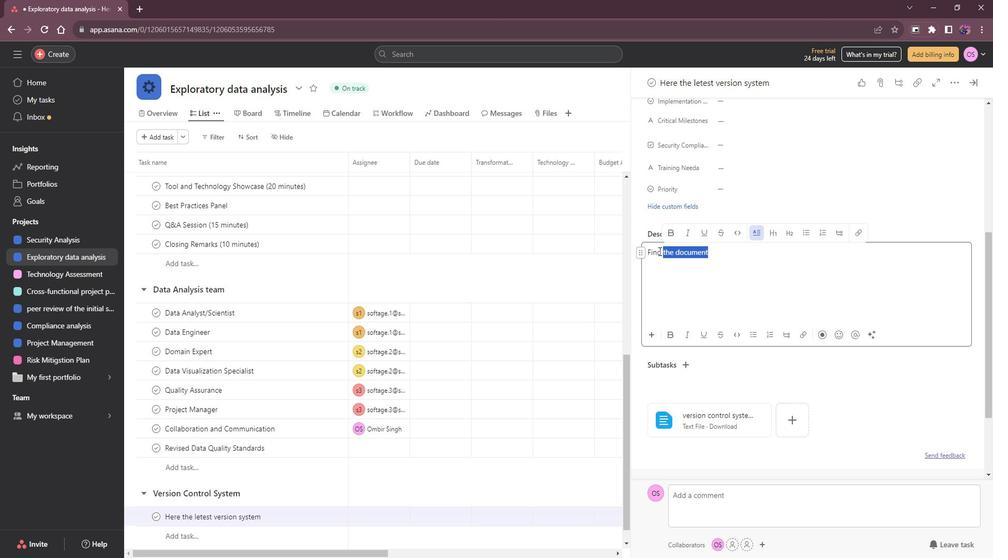 
Action: Mouse pressed left at (718, 243)
Screenshot: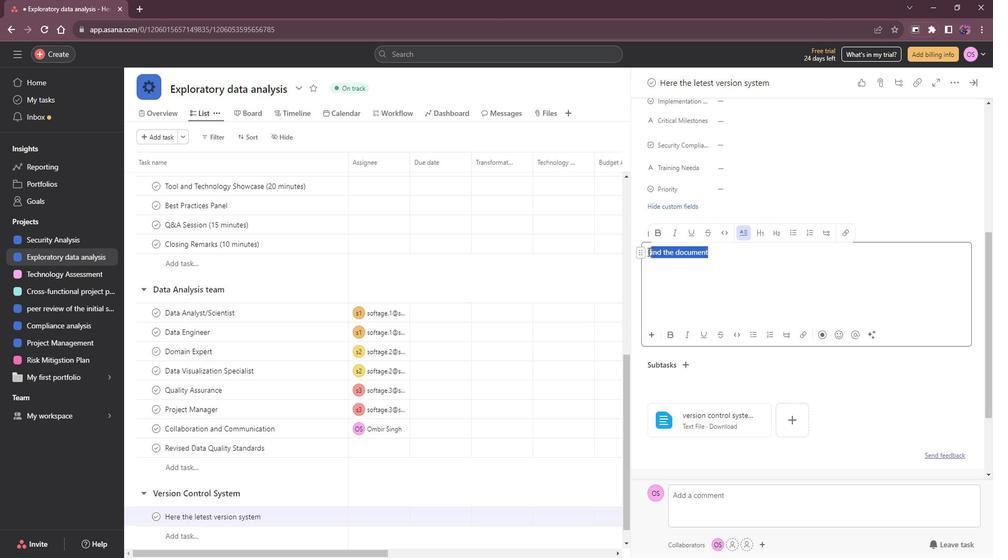 
Action: Mouse moved to (653, 224)
Screenshot: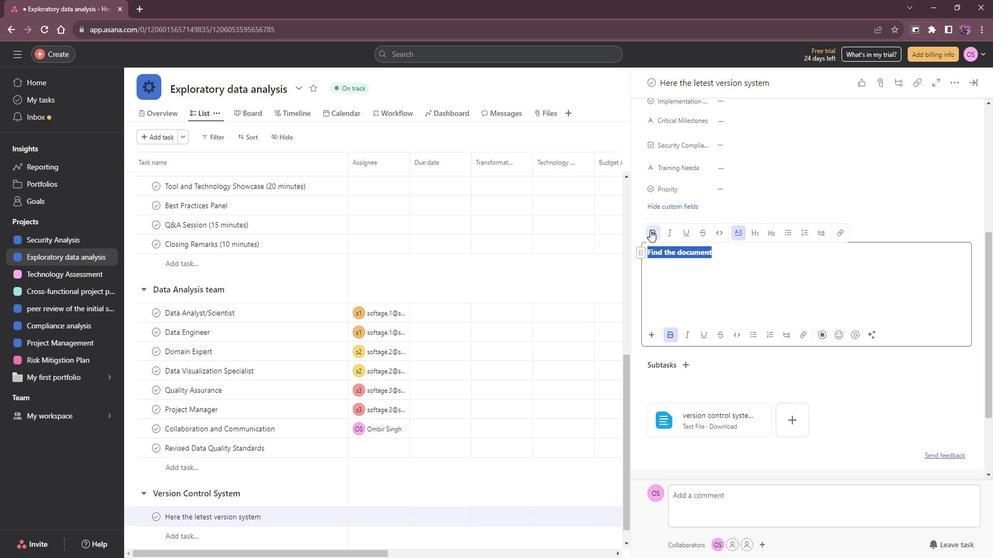 
Action: Mouse pressed left at (653, 224)
Screenshot: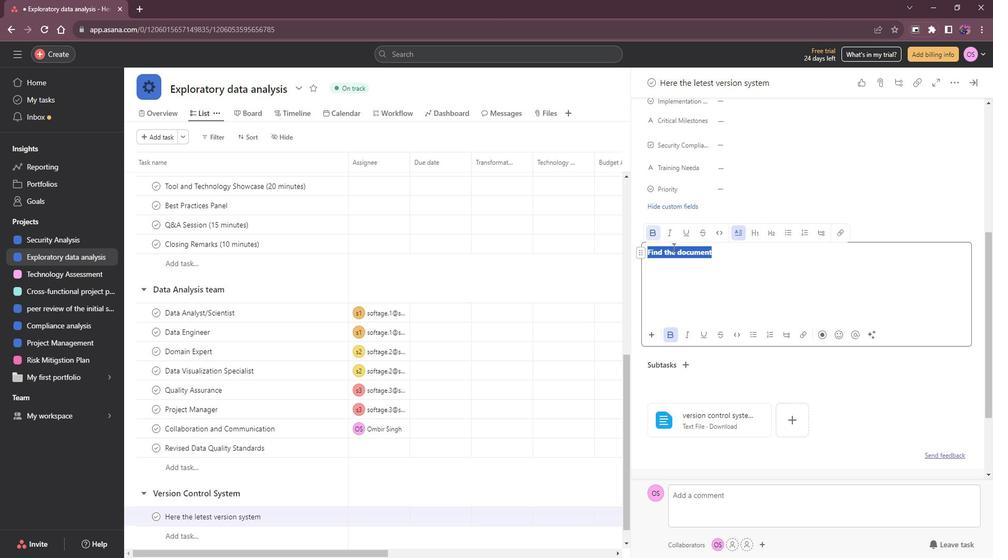 
Action: Mouse moved to (688, 229)
Screenshot: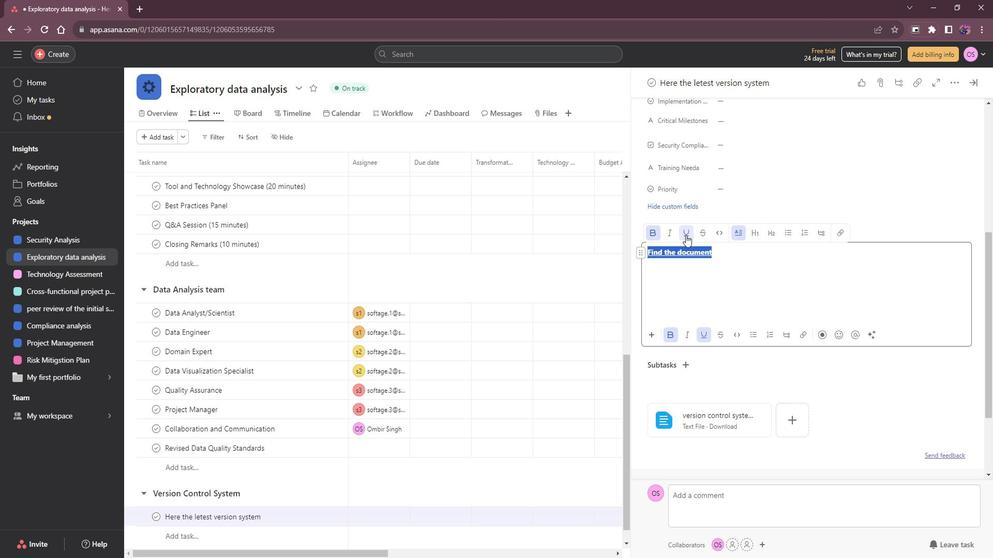 
Action: Mouse pressed left at (688, 229)
Screenshot: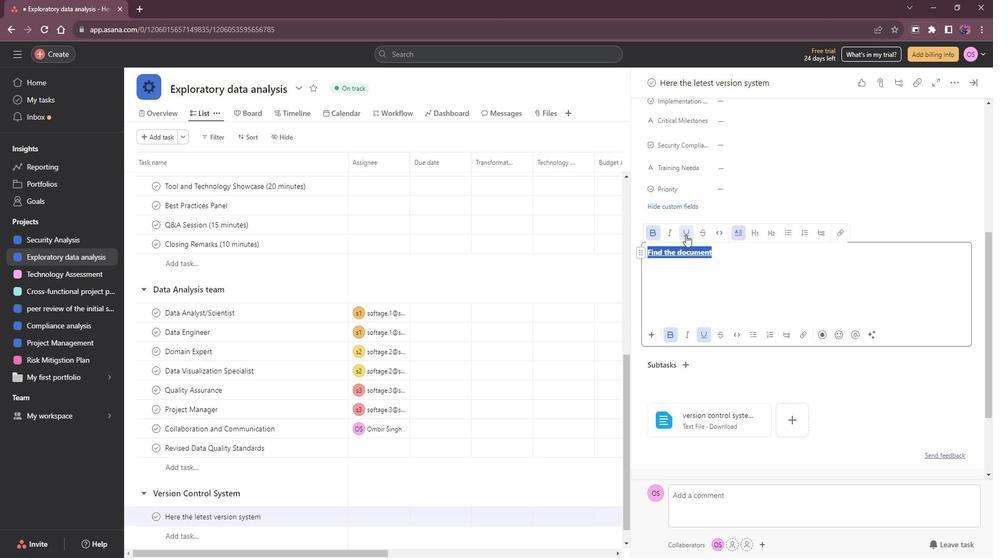 
Action: Mouse moved to (758, 227)
Screenshot: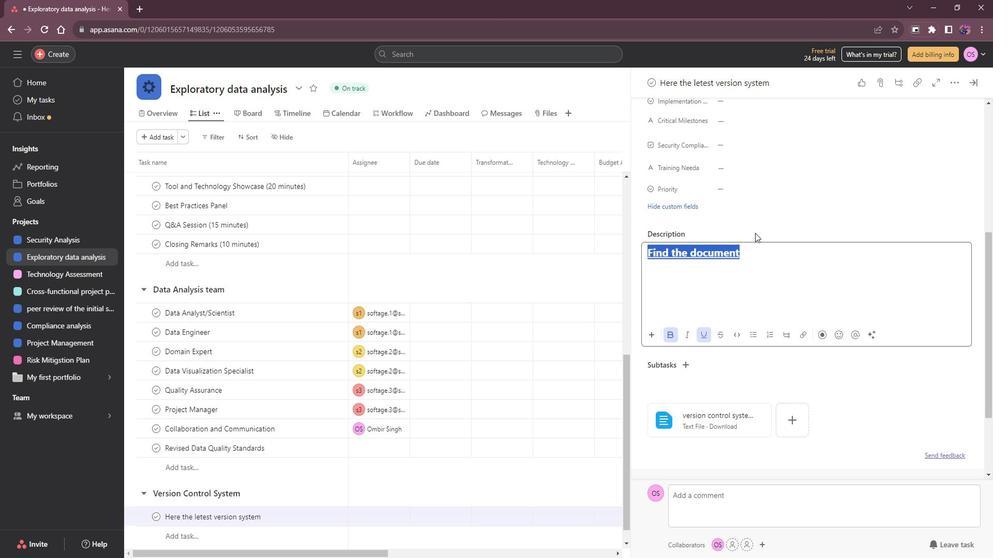 
Action: Mouse pressed left at (758, 227)
Screenshot: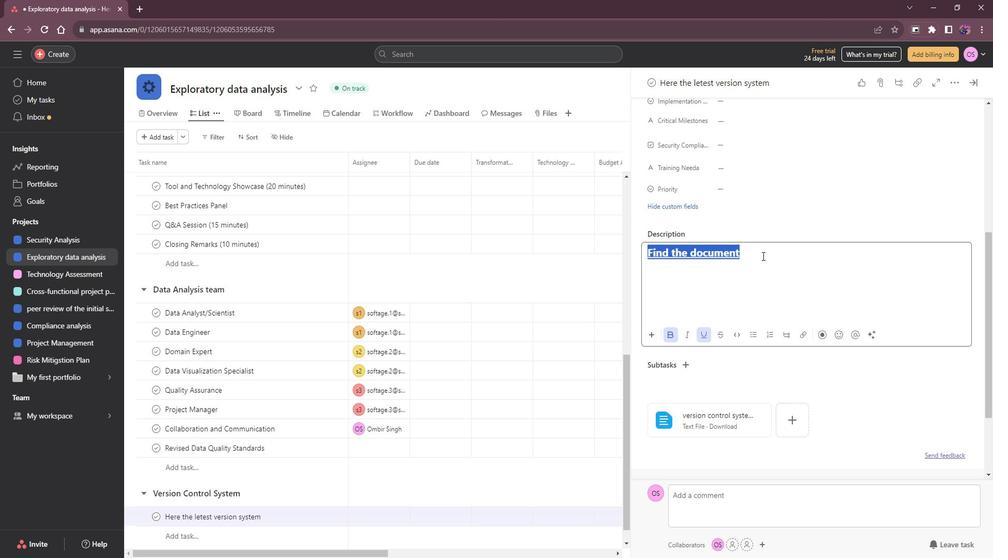 
Action: Mouse moved to (771, 276)
Screenshot: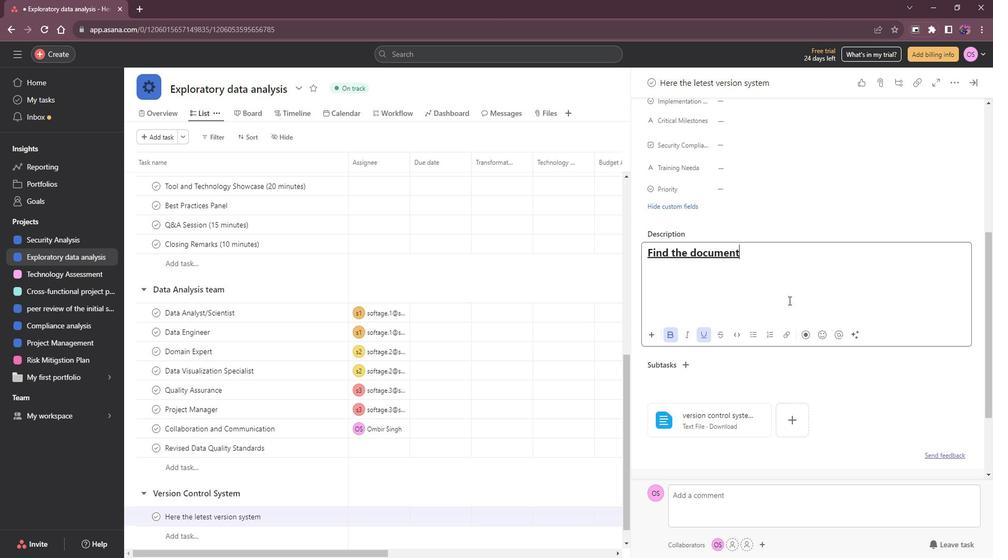 
Action: Mouse pressed left at (771, 276)
Screenshot: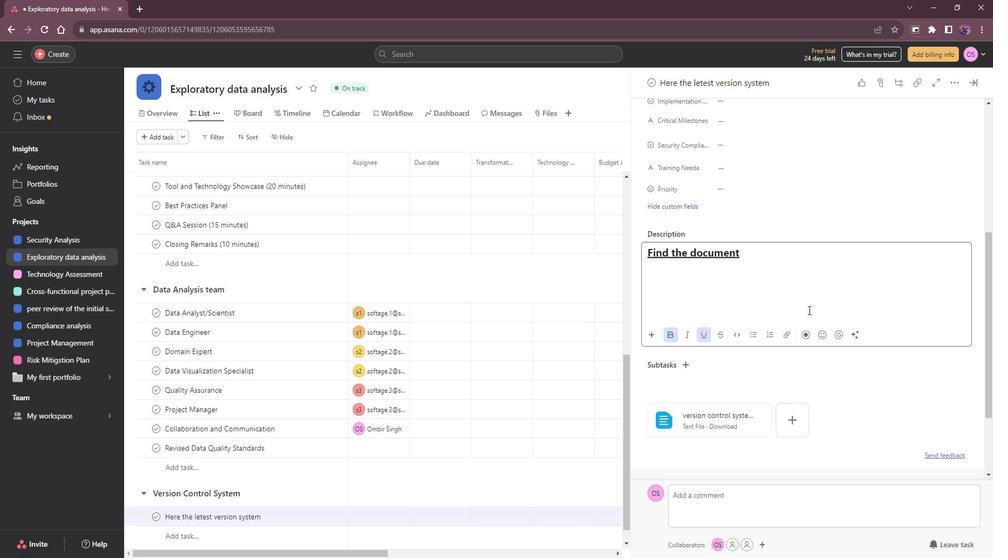 
Action: Mouse moved to (806, 326)
Screenshot: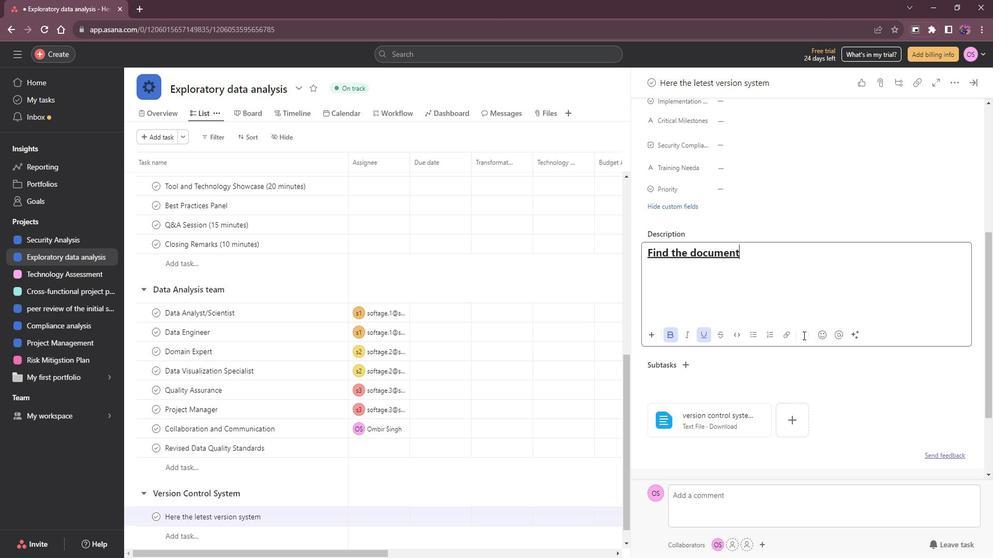 
Action: Mouse pressed left at (806, 326)
Screenshot: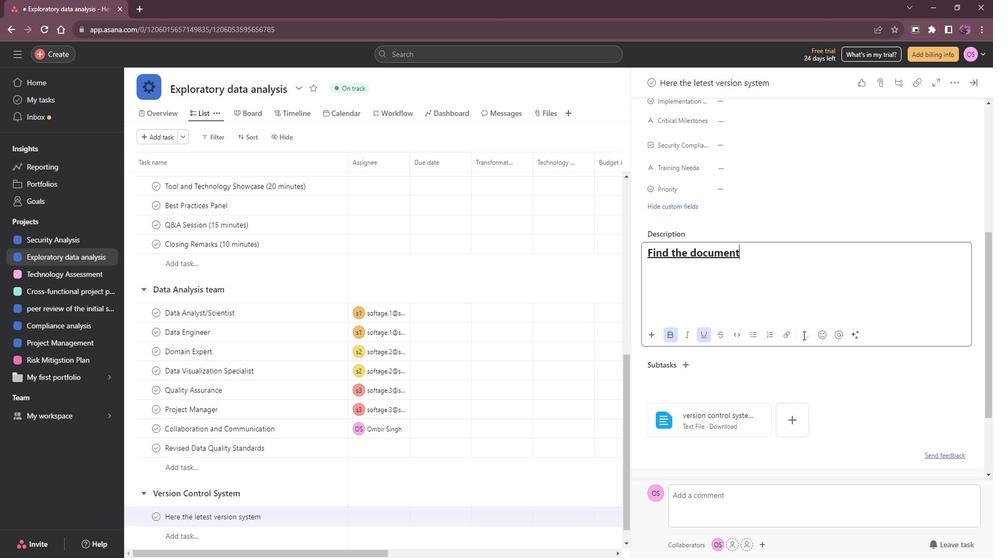 
Action: Mouse moved to (745, 243)
Screenshot: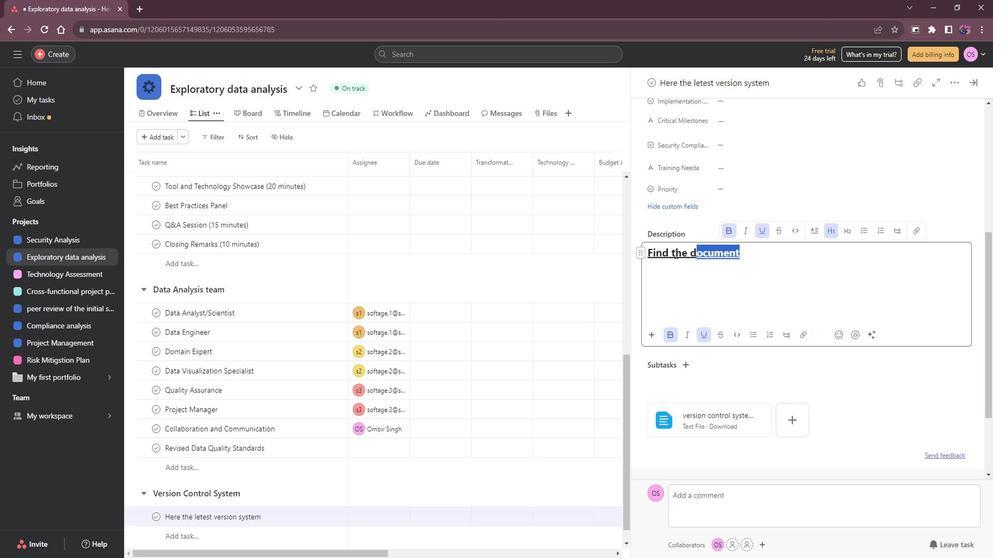 
Action: Mouse pressed left at (745, 243)
Screenshot: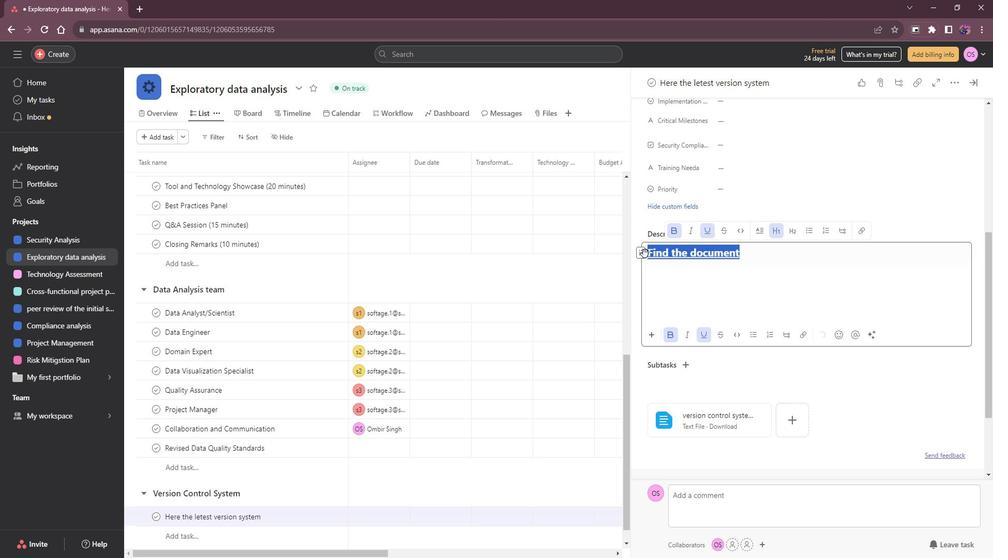 
Action: Mouse moved to (792, 255)
Screenshot: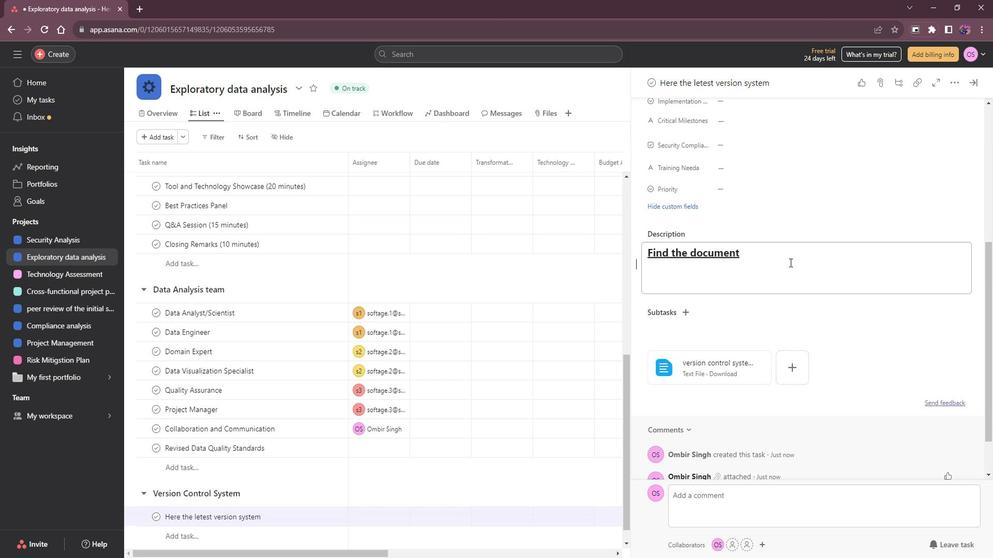 
Action: Mouse pressed left at (792, 255)
Screenshot: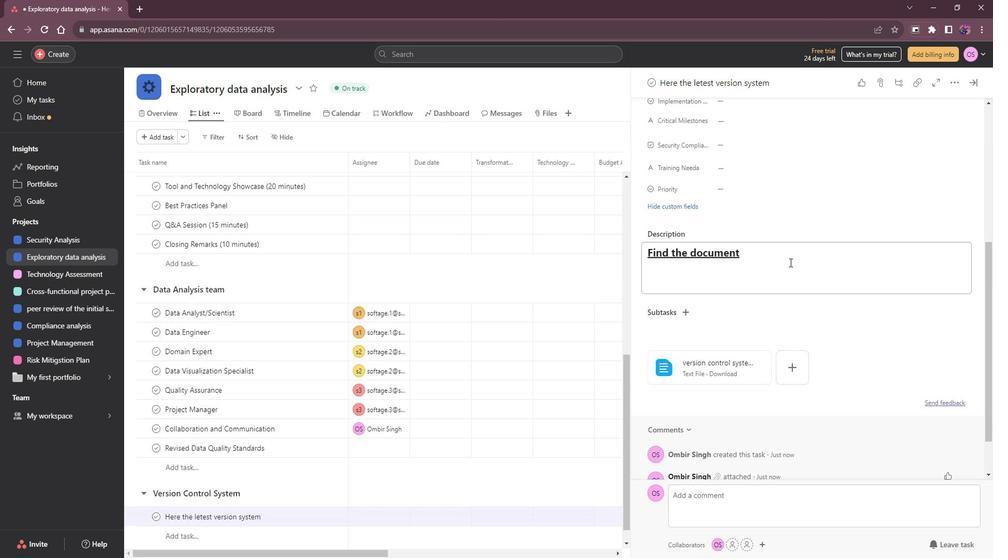 
Action: Mouse moved to (799, 311)
Screenshot: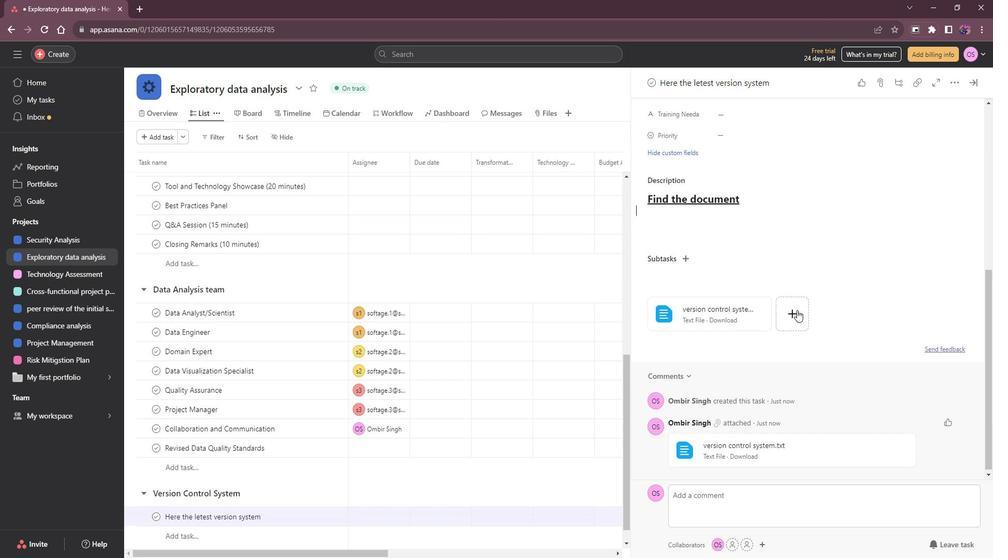 
Action: Mouse scrolled (799, 311) with delta (0, 0)
Screenshot: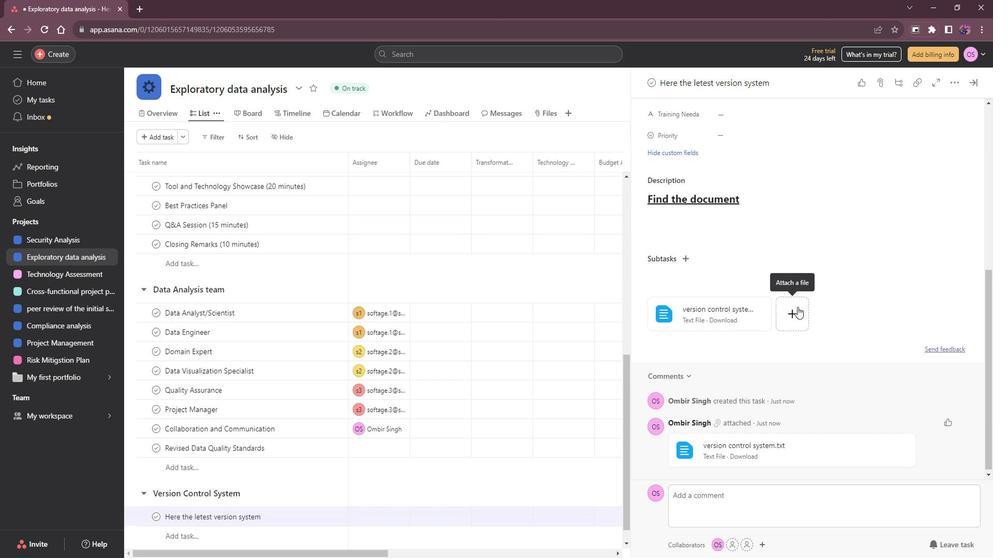 
Action: Mouse moved to (846, 284)
Screenshot: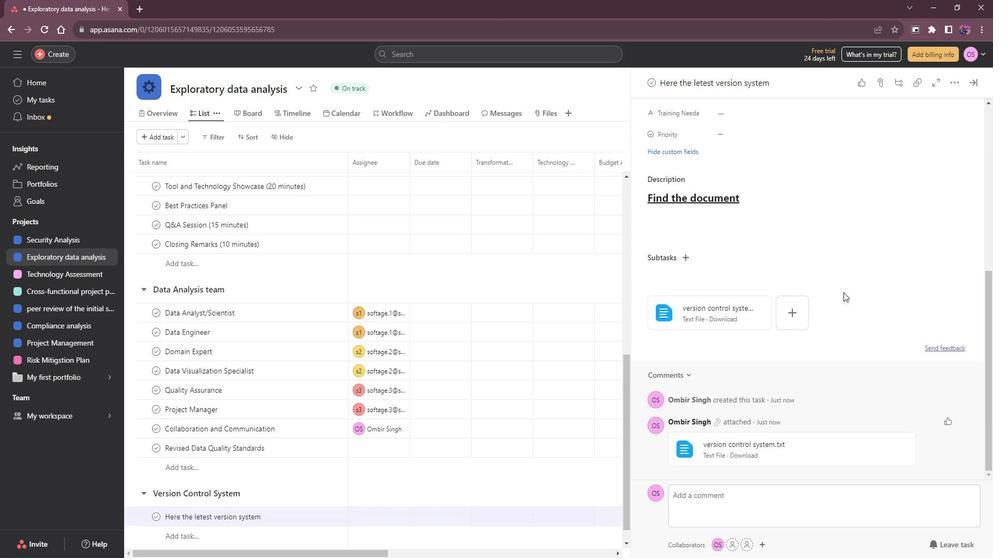 
Action: Mouse scrolled (846, 284) with delta (0, 0)
Screenshot: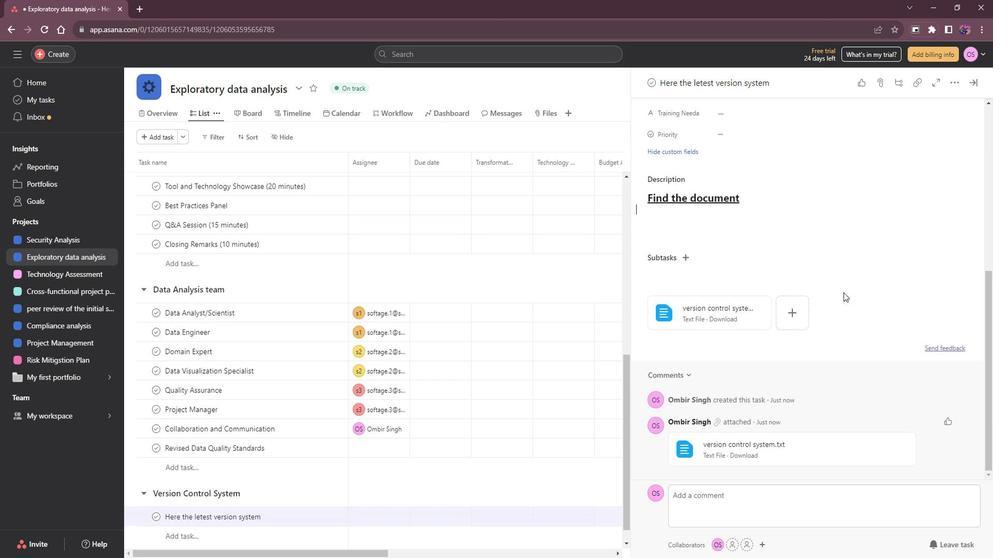 
Action: Mouse scrolled (846, 284) with delta (0, 0)
Screenshot: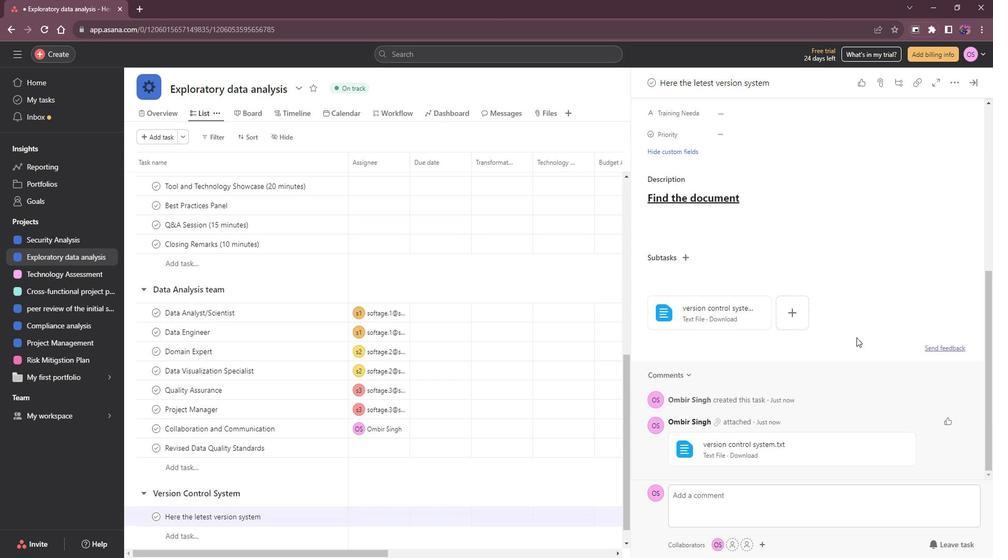 
Action: Mouse moved to (859, 328)
Screenshot: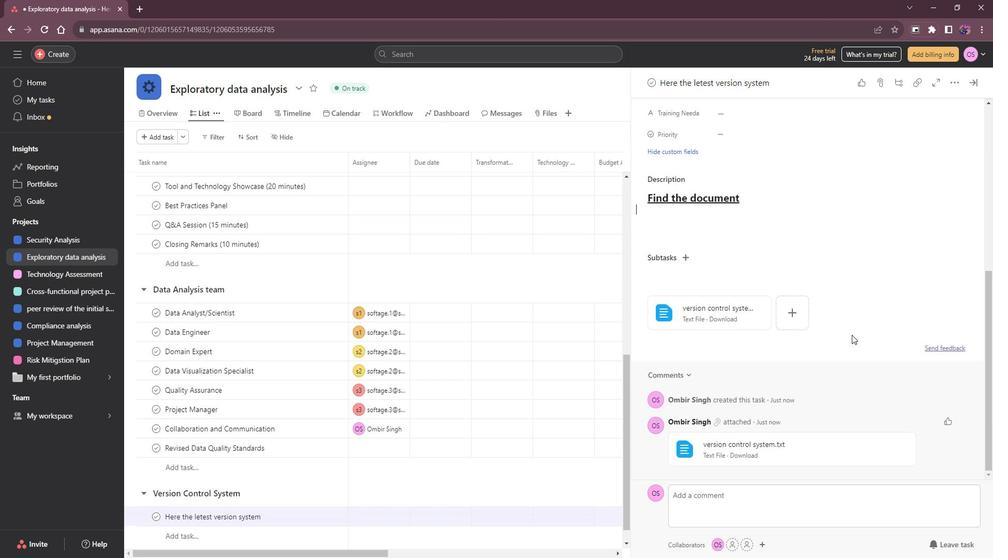 
Action: Mouse scrolled (859, 327) with delta (0, 0)
Screenshot: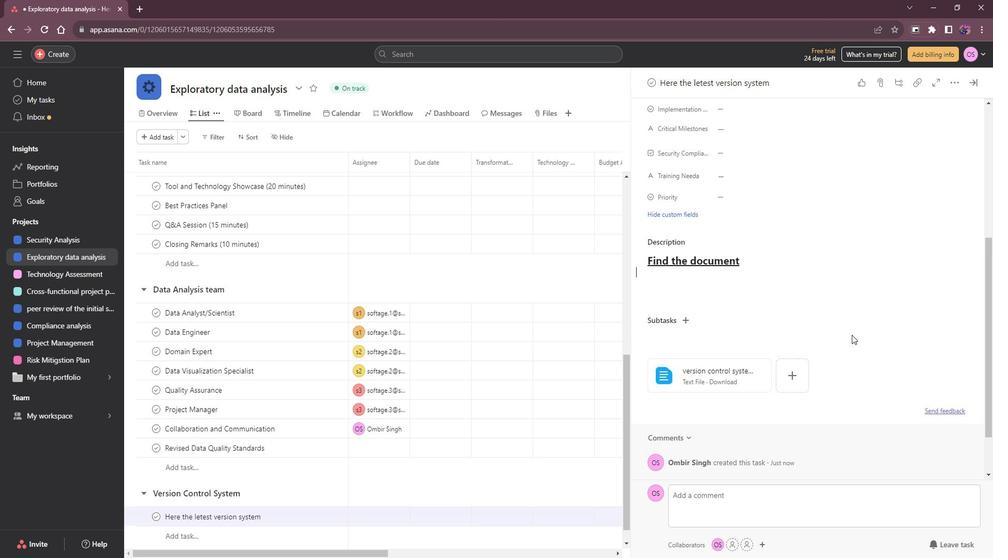 
Action: Mouse moved to (855, 325)
Screenshot: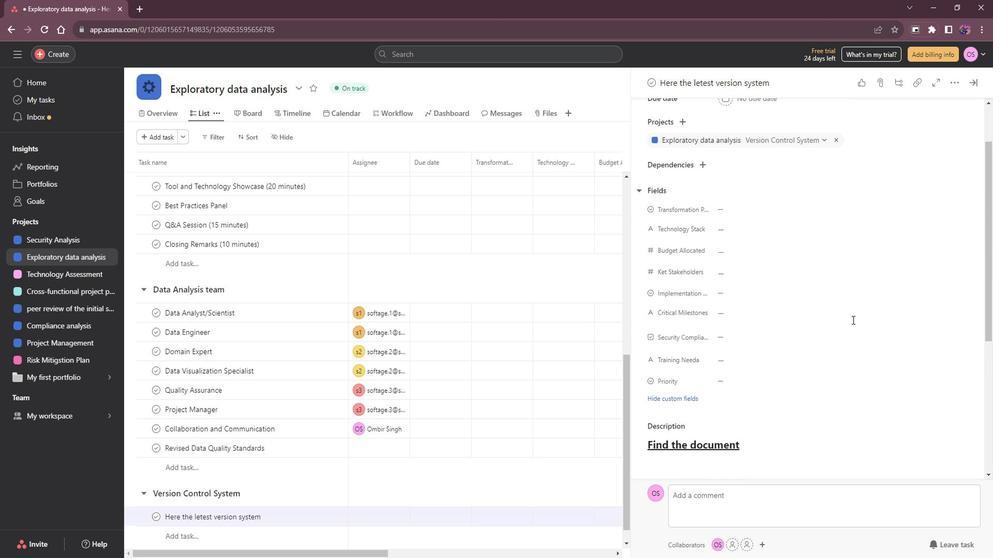 
Action: Mouse scrolled (855, 326) with delta (0, 0)
Screenshot: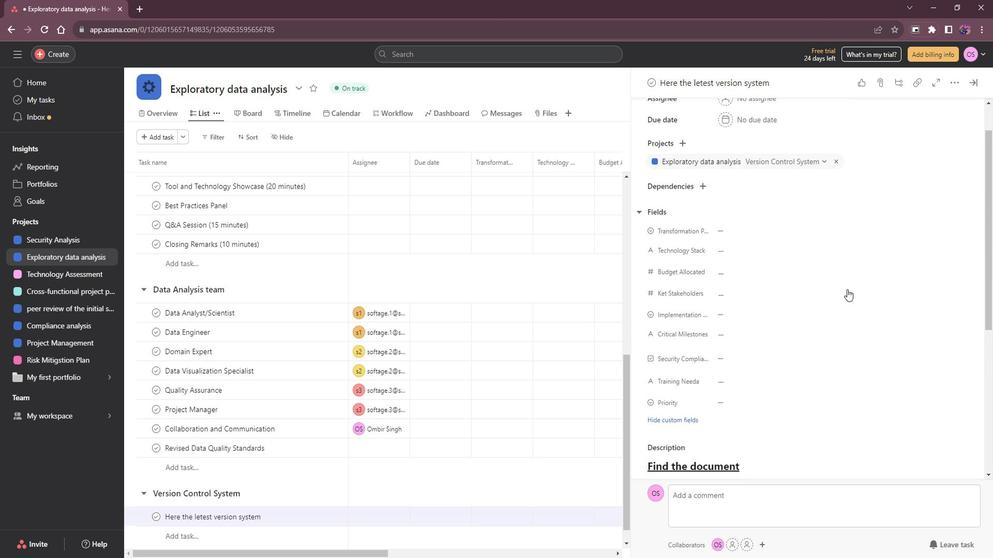 
Action: Mouse scrolled (855, 326) with delta (0, 0)
Screenshot: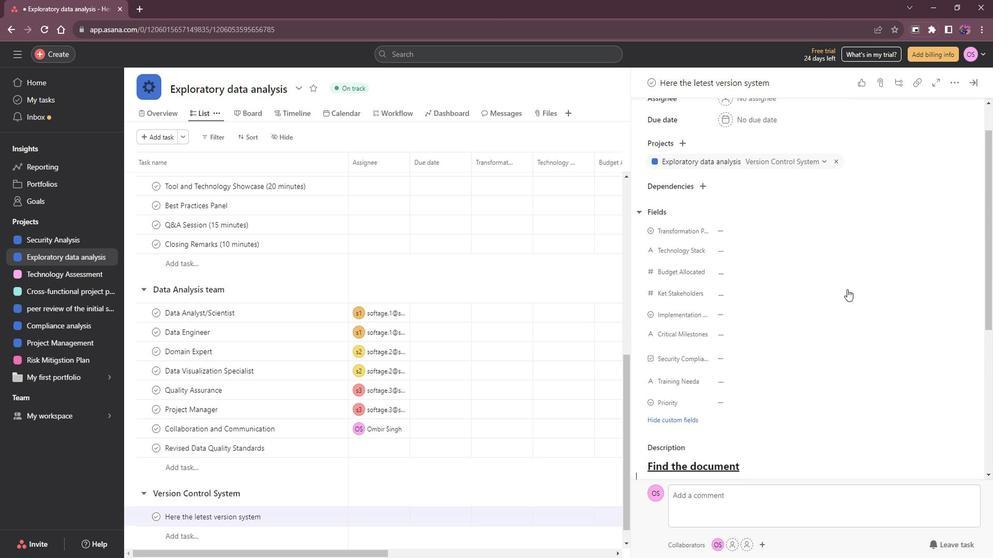 
Action: Mouse scrolled (855, 326) with delta (0, 0)
Screenshot: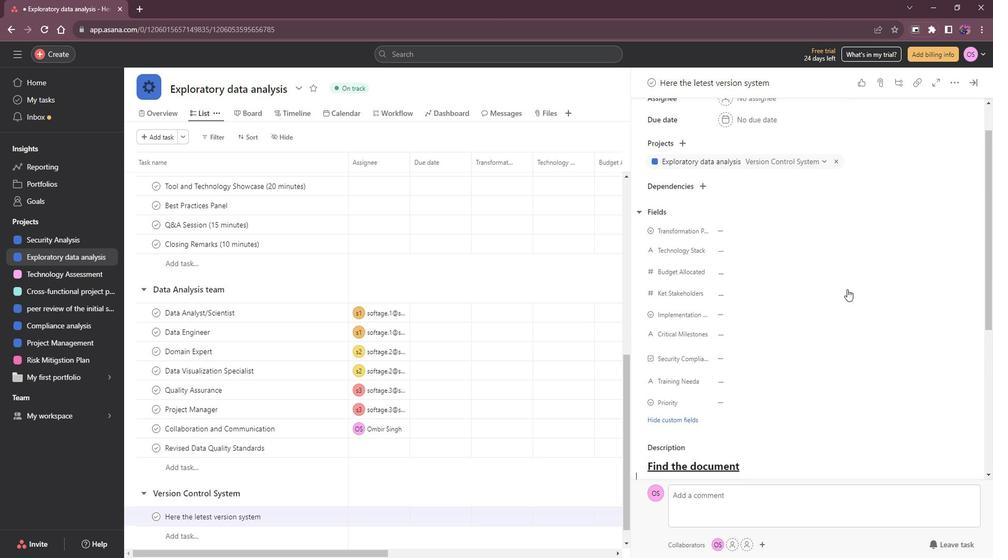 
Action: Mouse scrolled (855, 326) with delta (0, 0)
Screenshot: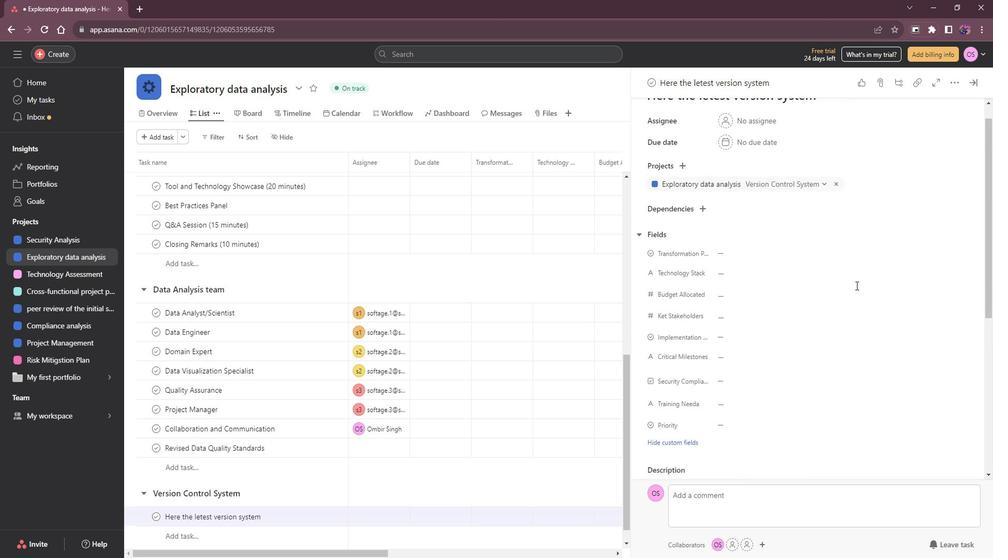 
Action: Mouse scrolled (855, 326) with delta (0, 0)
Screenshot: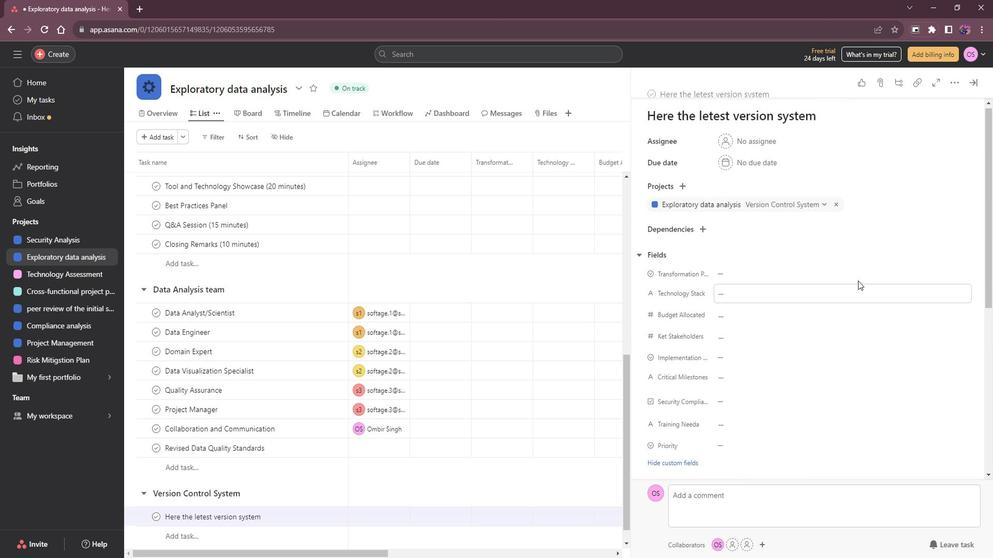 
Action: Mouse moved to (852, 281)
Screenshot: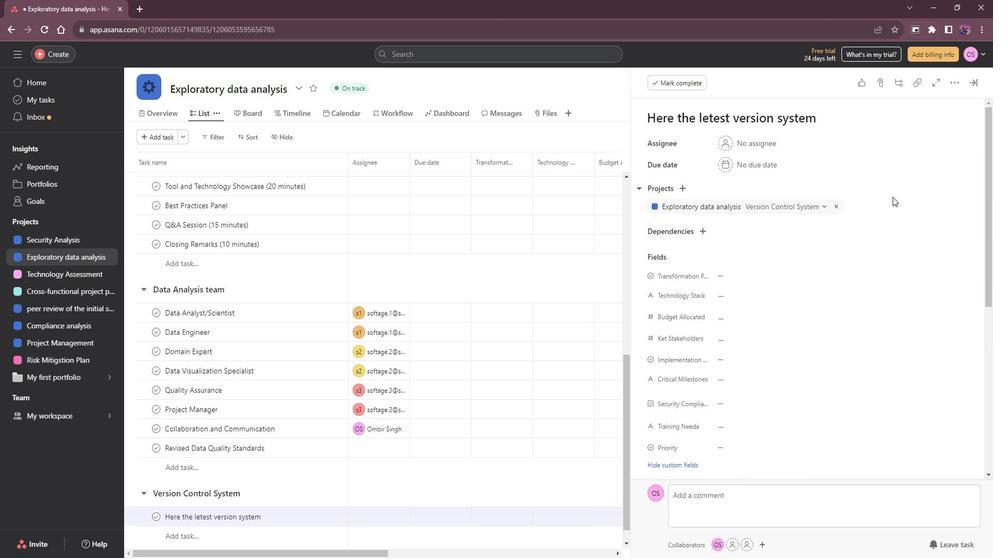 
Action: Mouse scrolled (852, 281) with delta (0, 0)
Screenshot: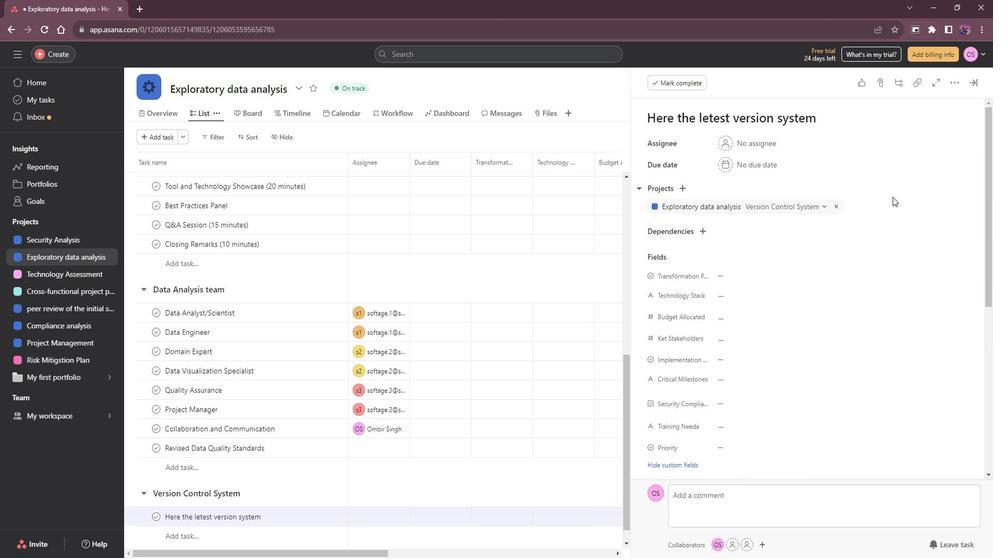 
Action: Mouse moved to (856, 279)
Screenshot: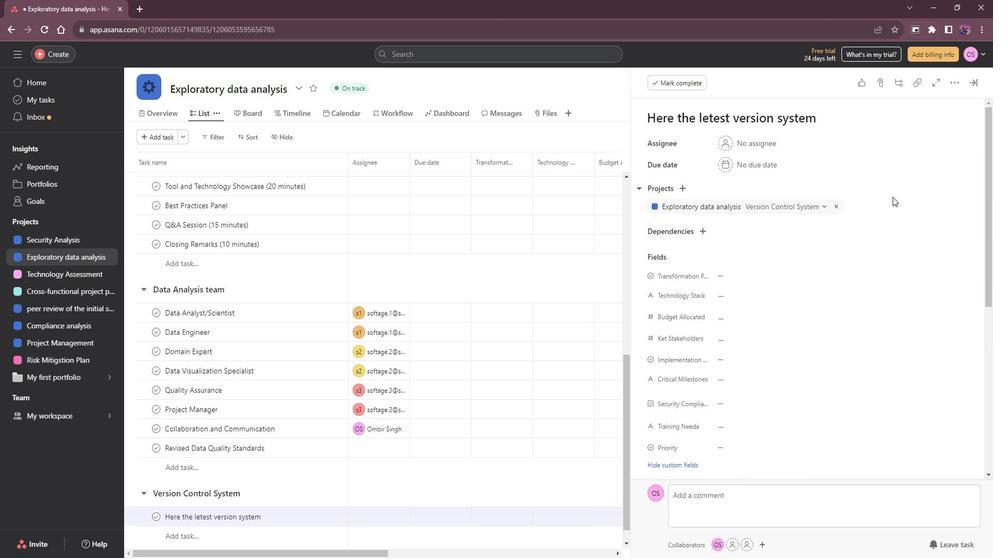 
Action: Mouse scrolled (856, 279) with delta (0, 0)
Screenshot: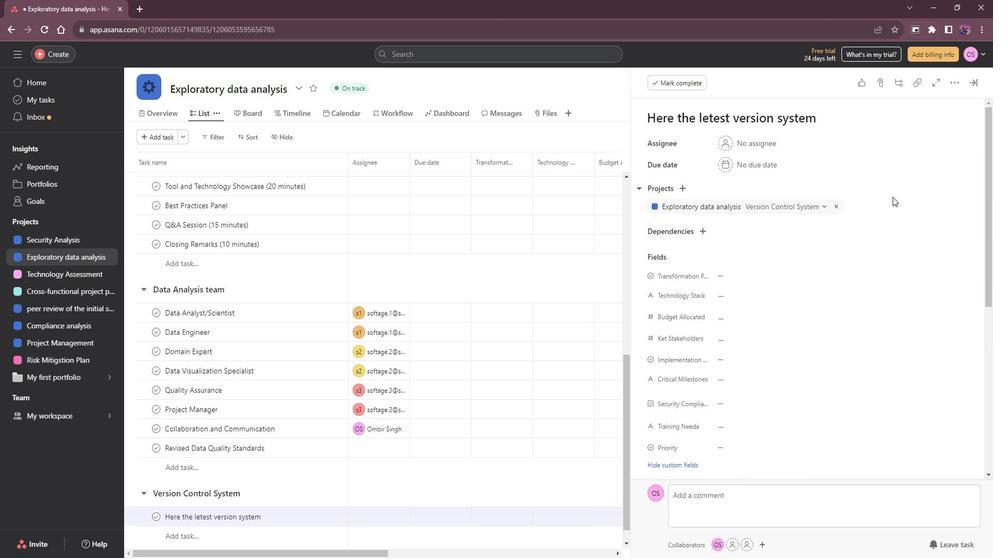 
Action: Mouse moved to (857, 278)
Screenshot: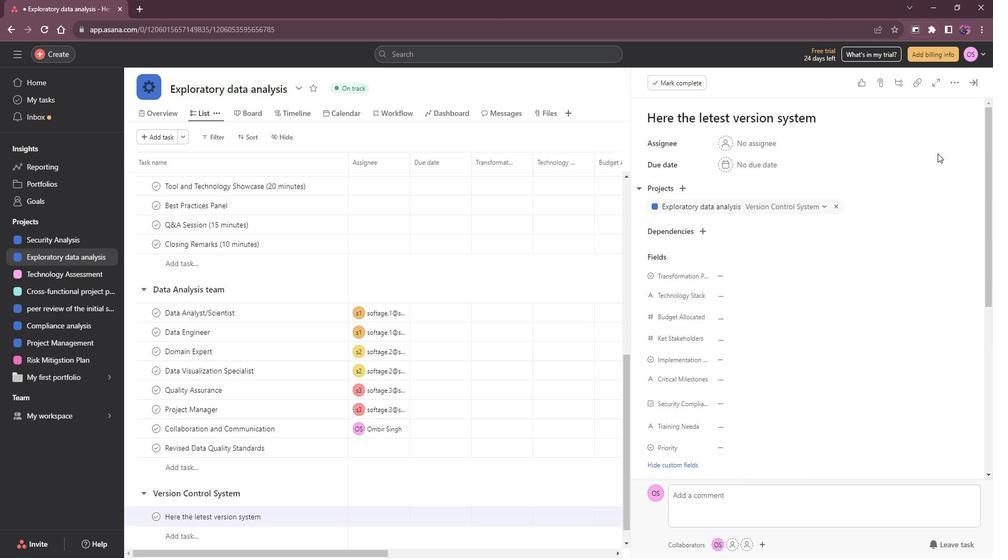 
Action: Mouse scrolled (857, 279) with delta (0, 0)
Screenshot: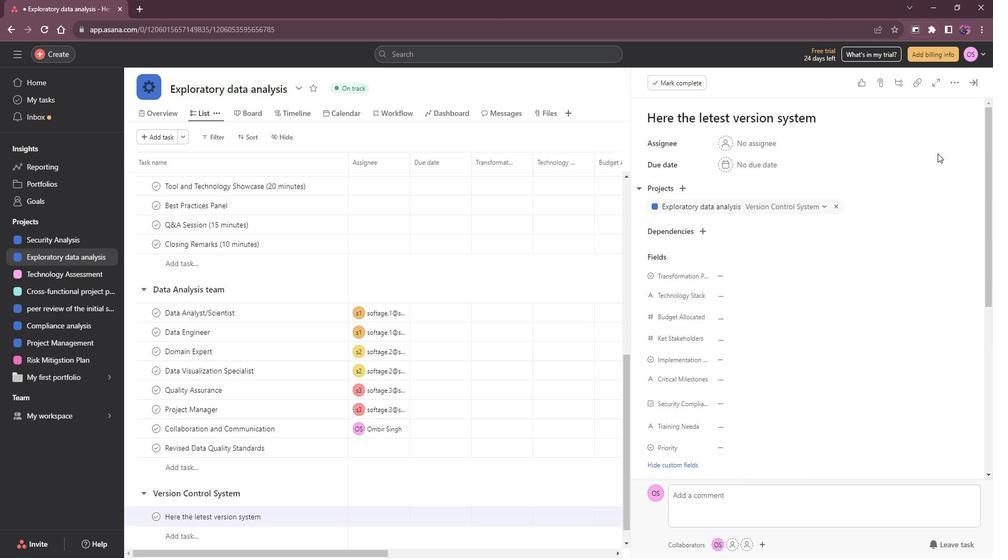 
Action: Mouse moved to (858, 278)
Screenshot: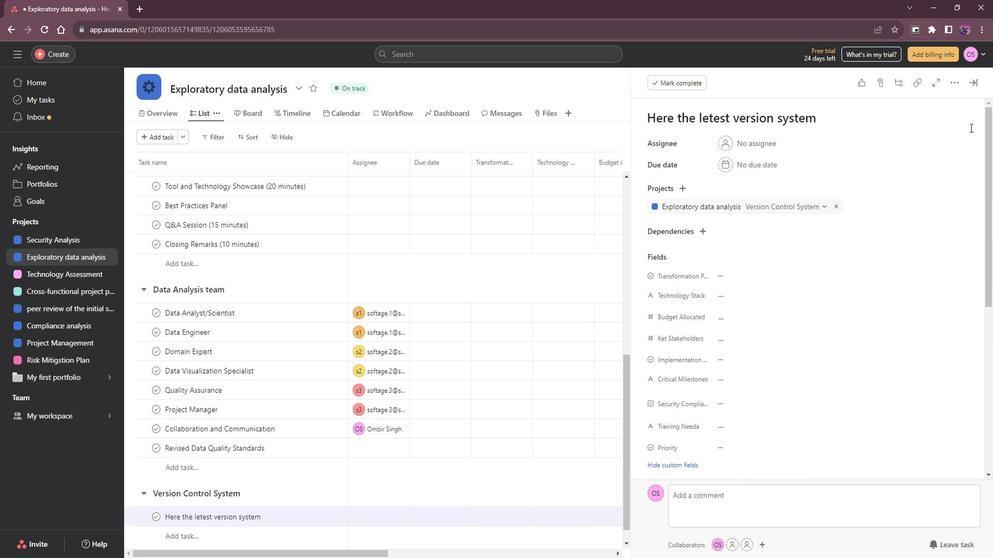 
Action: Mouse scrolled (858, 279) with delta (0, 0)
Screenshot: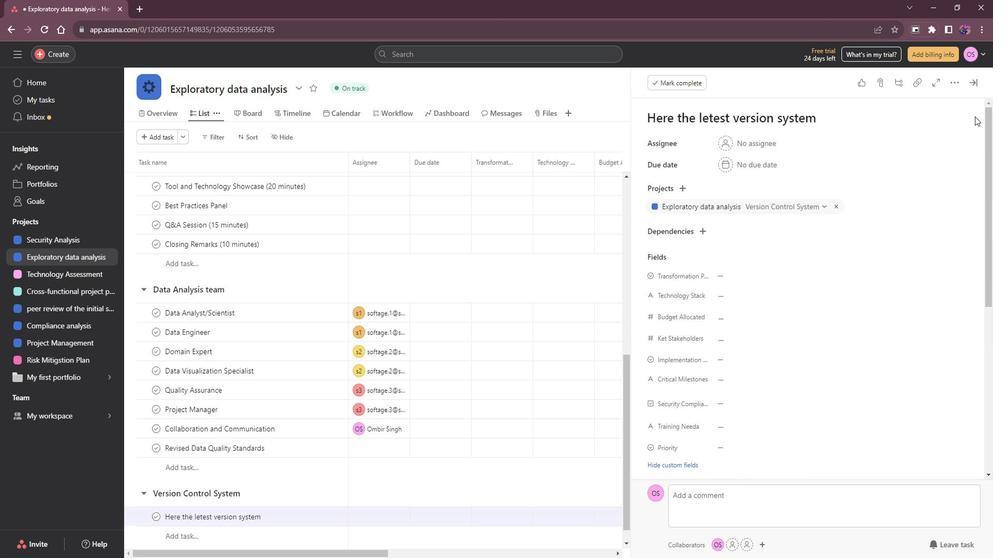 
Action: Mouse moved to (977, 82)
Screenshot: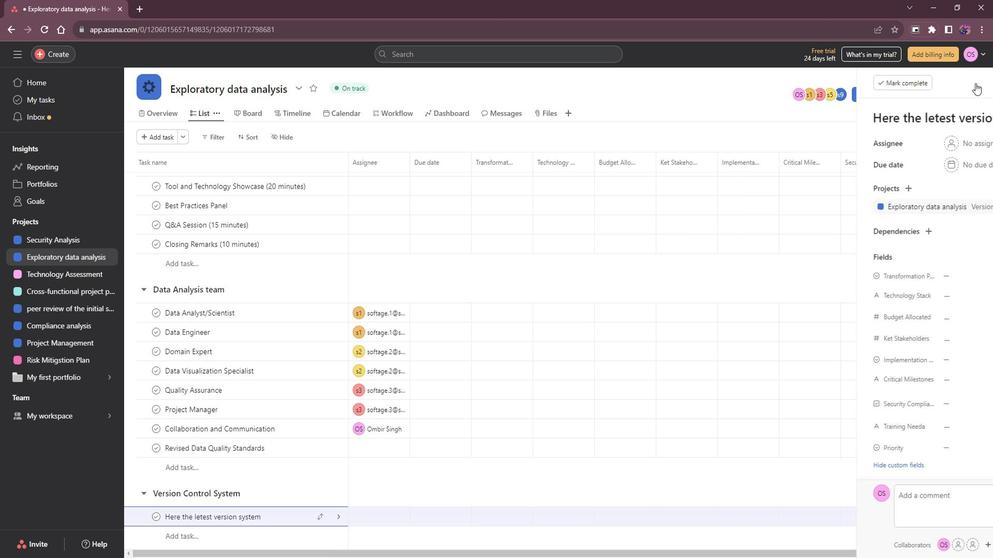 
Action: Mouse pressed left at (977, 82)
Screenshot: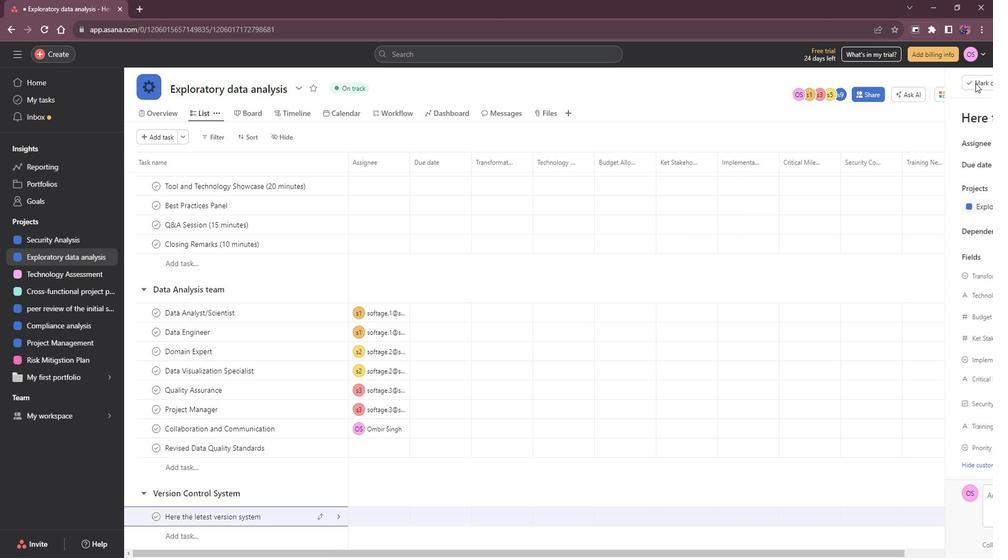 
Action: Mouse moved to (813, 241)
Screenshot: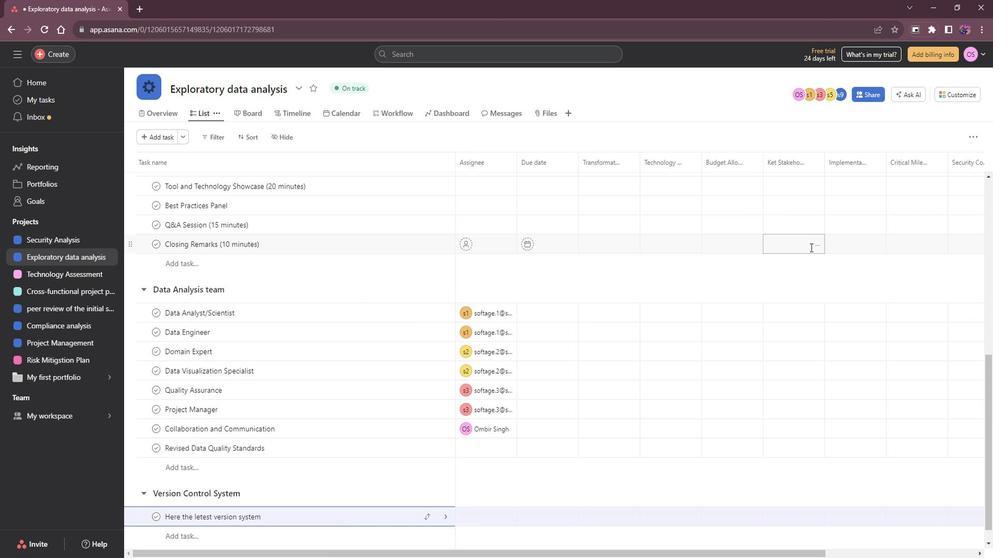 
